 Task: Create new vendor bill with Date Opened: 15-Apr-23, Select Vendor: ELEASE, Terms: Net 7. Make bill entry for item-1 with Date: 15-Apr-23, Description: Copier, Expense Account: Equipment Rental, Quantity: 7, Unit Price: 22, Sales Tax: Y, Sales Tax Included: Y, Tax Table: Sales Tax. Post Bill with Post Date: 15-Apr-23, Post to Accounts: Liabilities:Accounts Payble. Pay / Process Payment with Transaction Date: 21-Apr-23, Amount: 154, Transfer Account: Checking Account. Go to 'Print Bill'.
Action: Mouse moved to (139, 22)
Screenshot: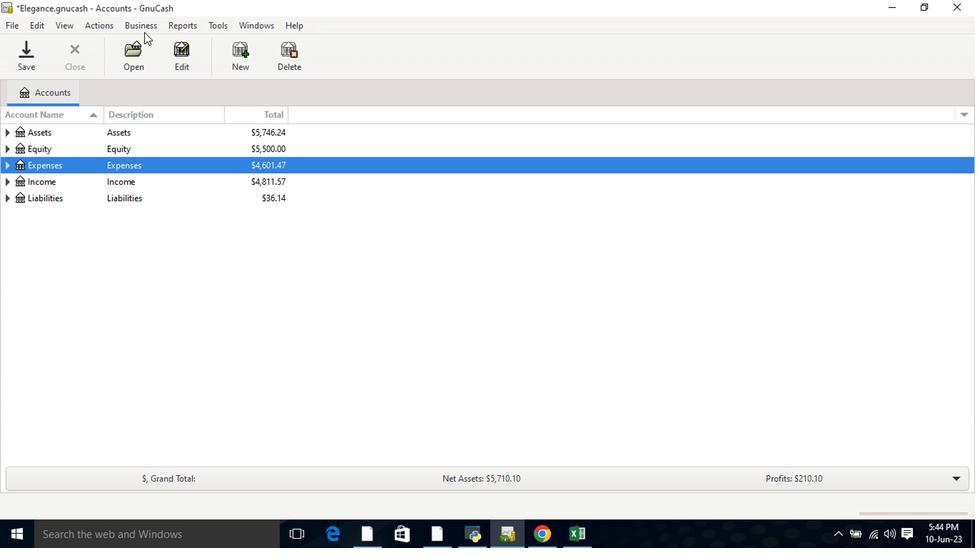 
Action: Mouse pressed left at (139, 22)
Screenshot: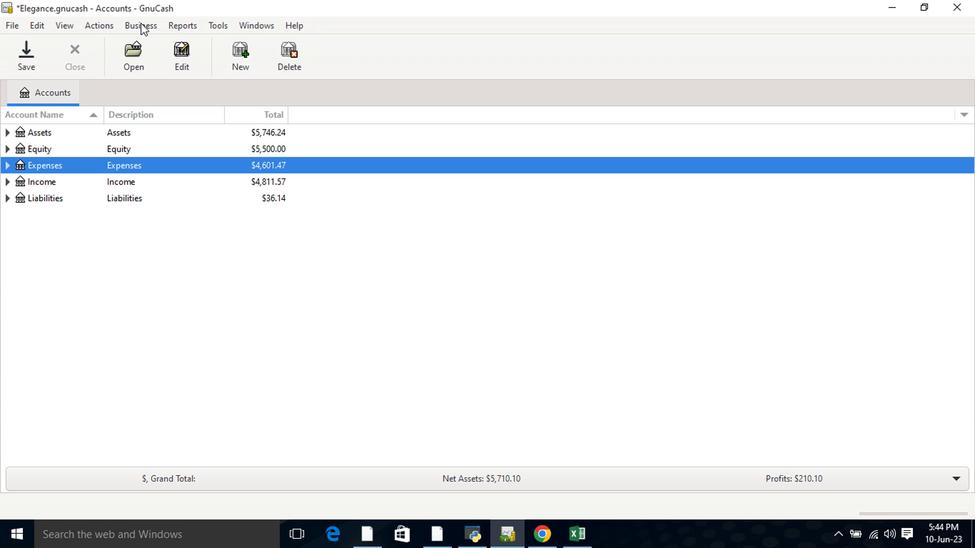 
Action: Mouse moved to (148, 57)
Screenshot: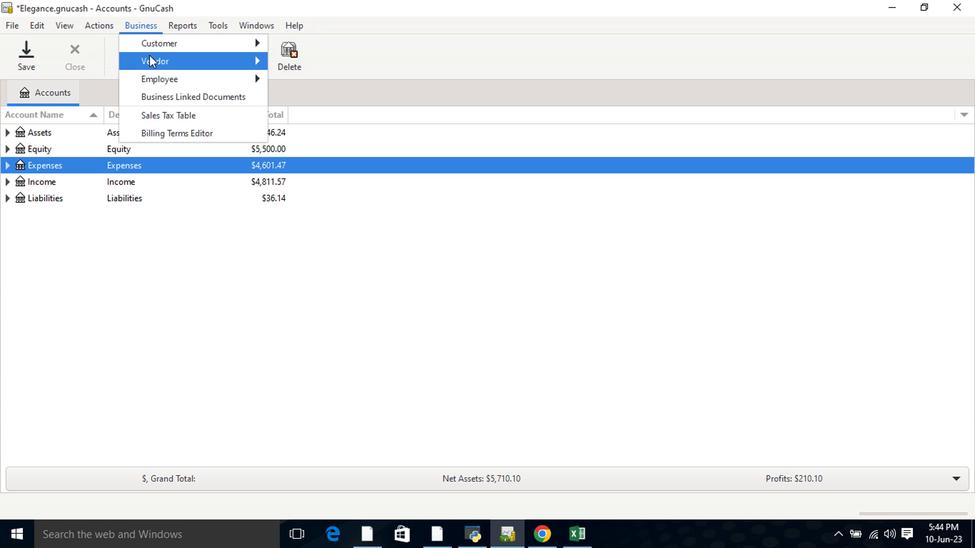 
Action: Mouse pressed left at (148, 57)
Screenshot: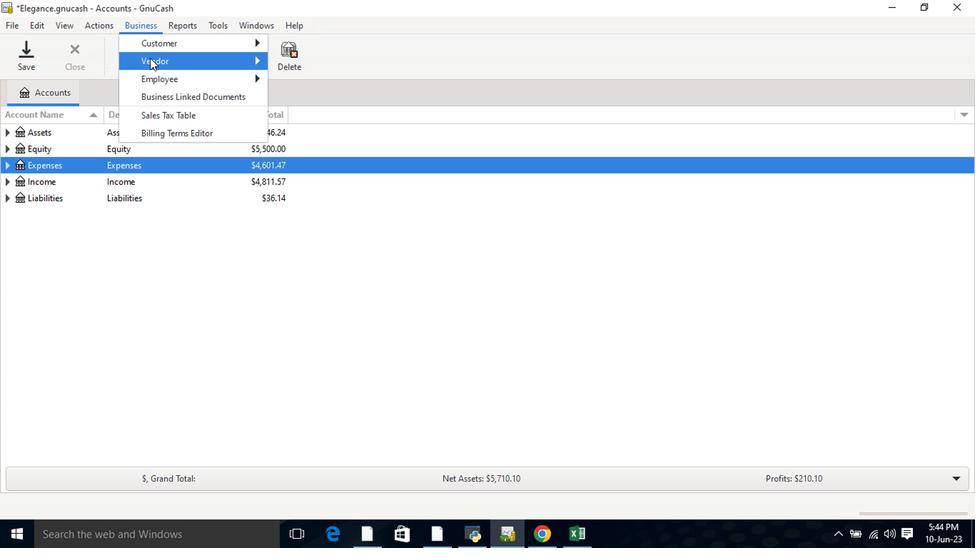 
Action: Mouse moved to (314, 115)
Screenshot: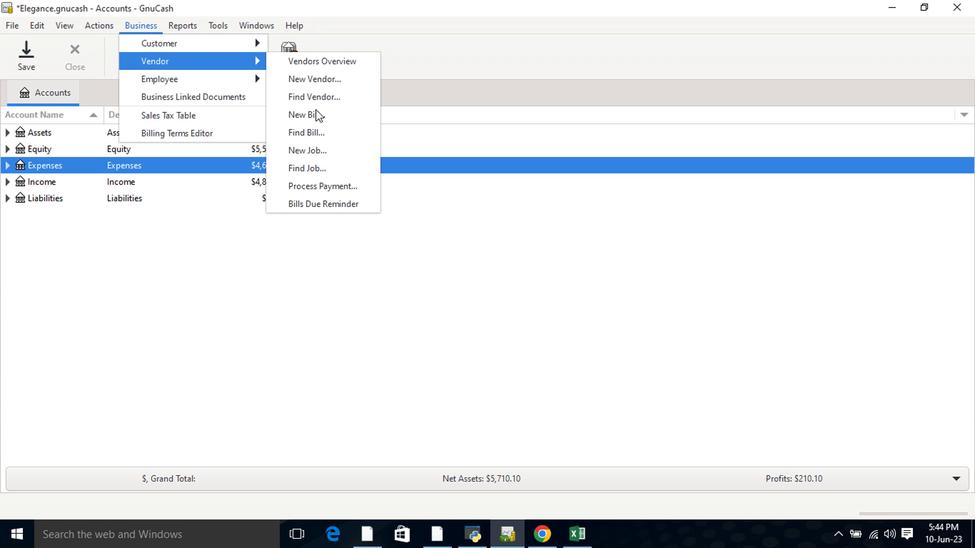
Action: Mouse pressed left at (314, 115)
Screenshot: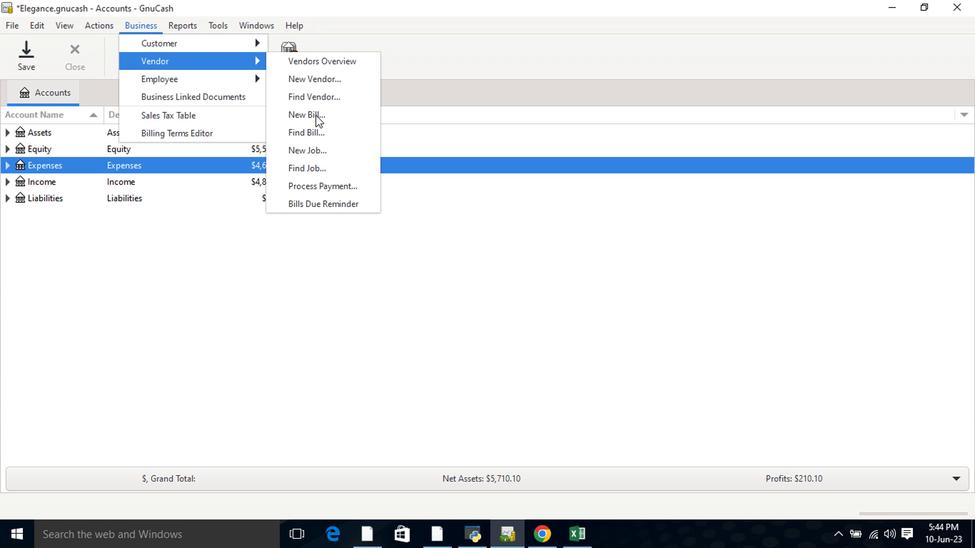 
Action: Mouse moved to (590, 186)
Screenshot: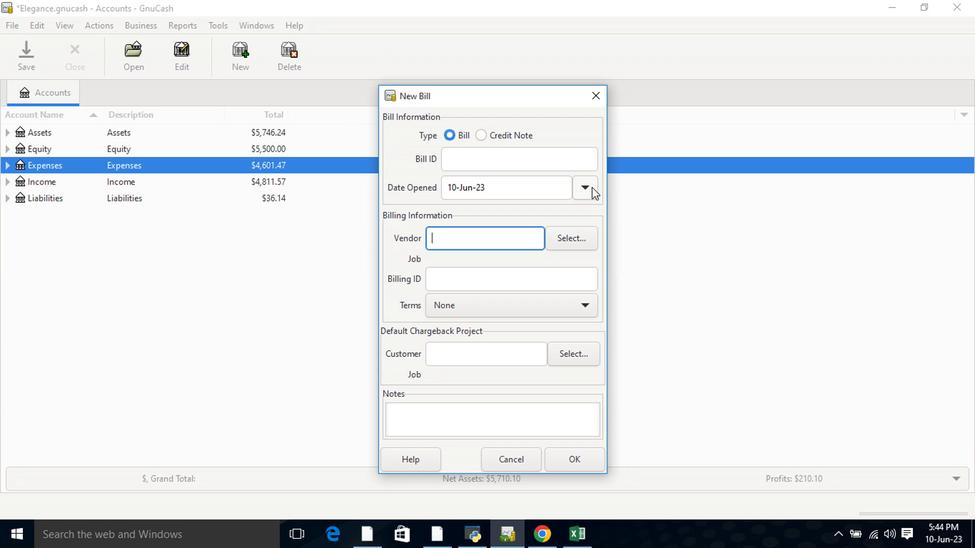 
Action: Mouse pressed left at (590, 186)
Screenshot: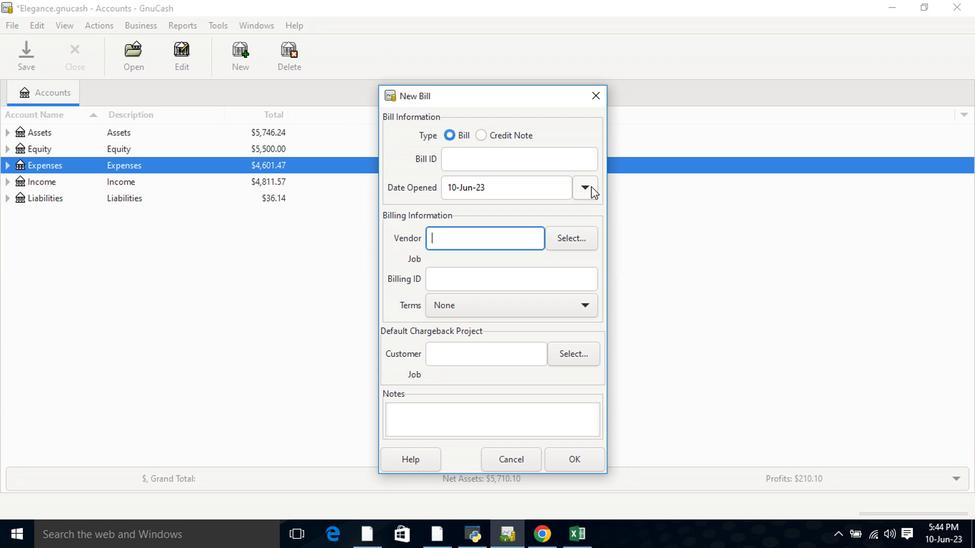 
Action: Mouse moved to (473, 209)
Screenshot: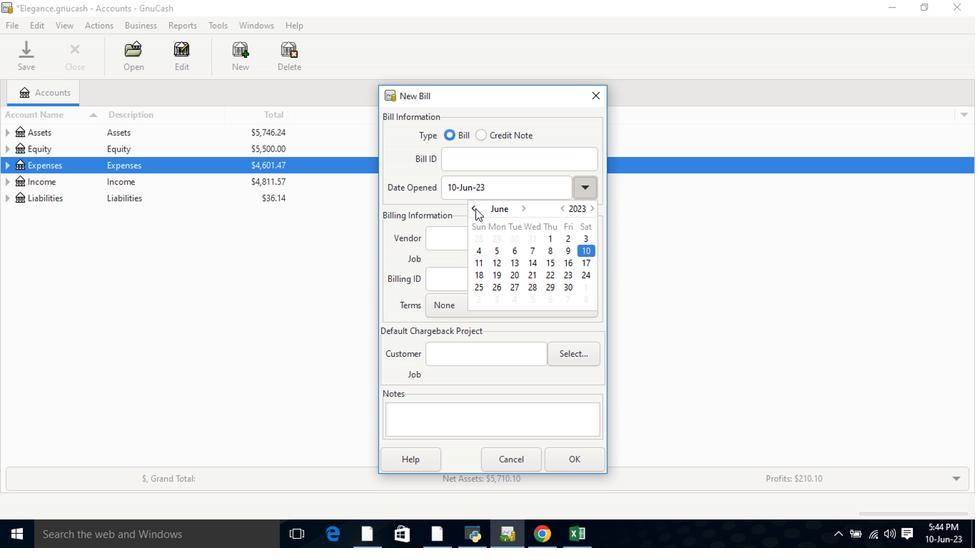 
Action: Mouse pressed left at (473, 209)
Screenshot: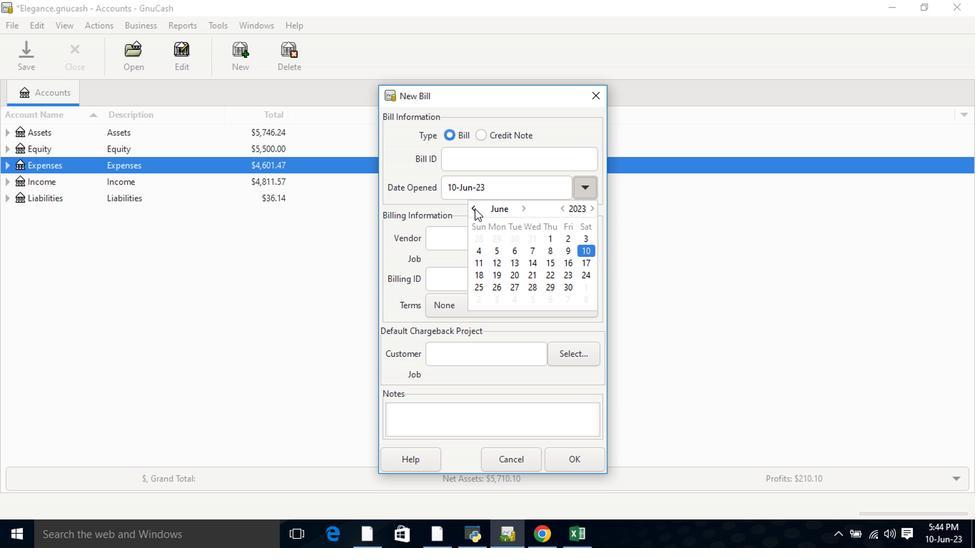 
Action: Mouse pressed left at (473, 209)
Screenshot: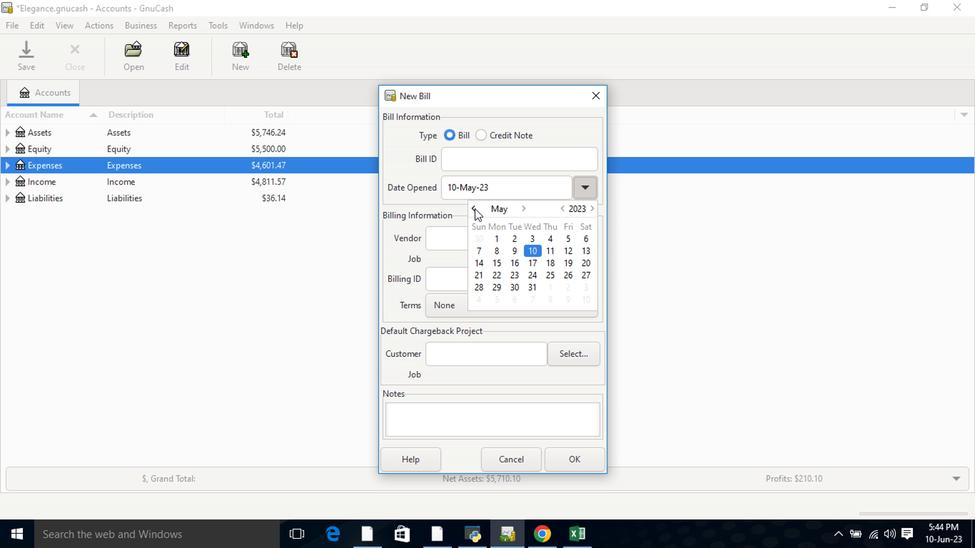 
Action: Mouse moved to (588, 266)
Screenshot: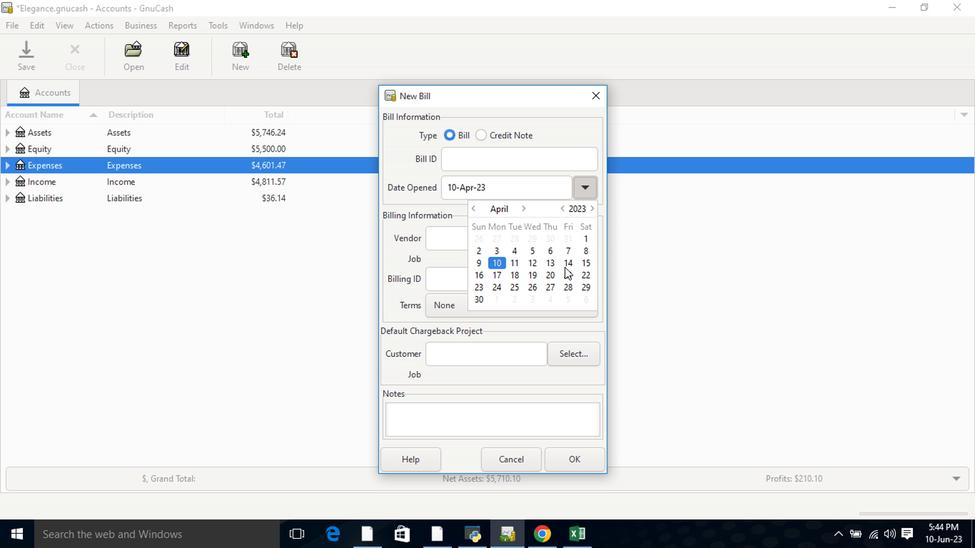 
Action: Mouse pressed left at (588, 266)
Screenshot: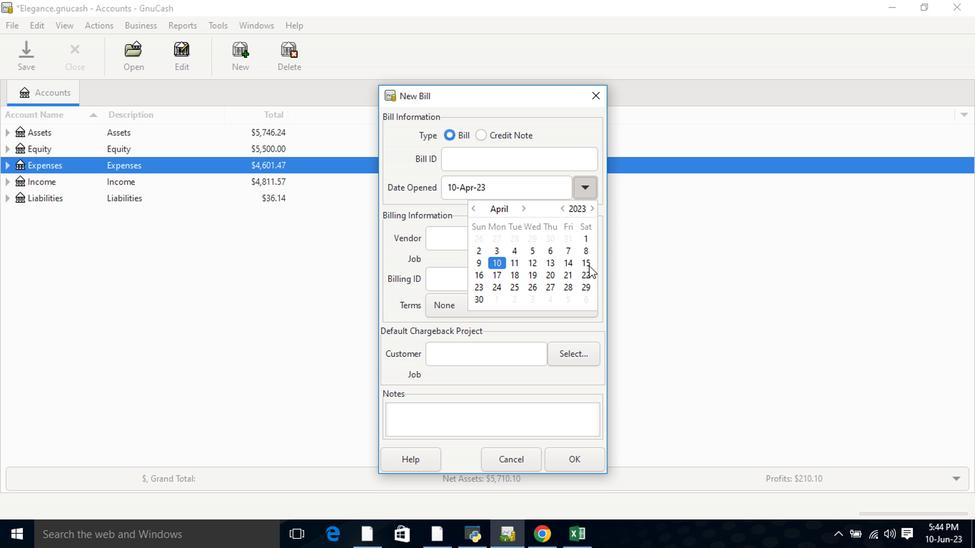 
Action: Mouse pressed left at (588, 266)
Screenshot: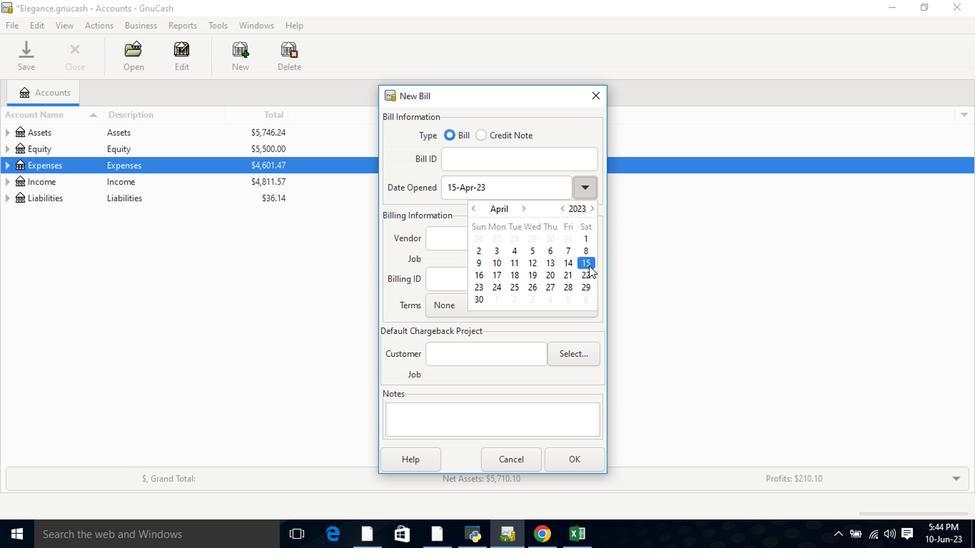 
Action: Mouse moved to (498, 234)
Screenshot: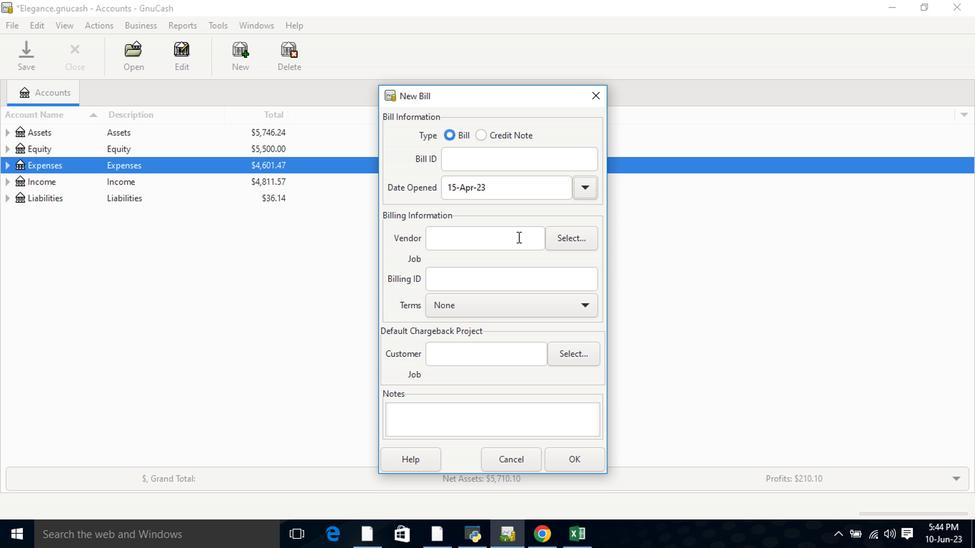
Action: Mouse pressed left at (498, 234)
Screenshot: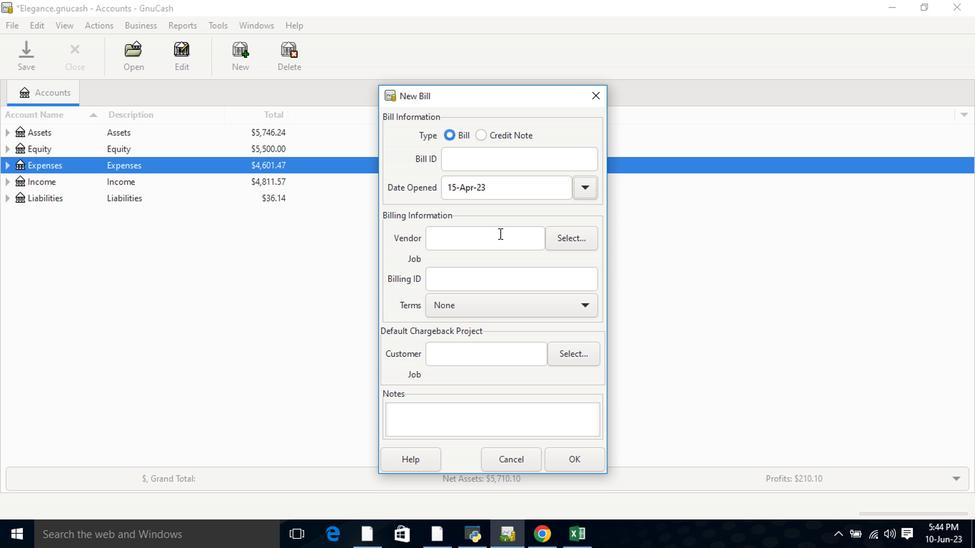 
Action: Key pressed <Key.shift>E
Screenshot: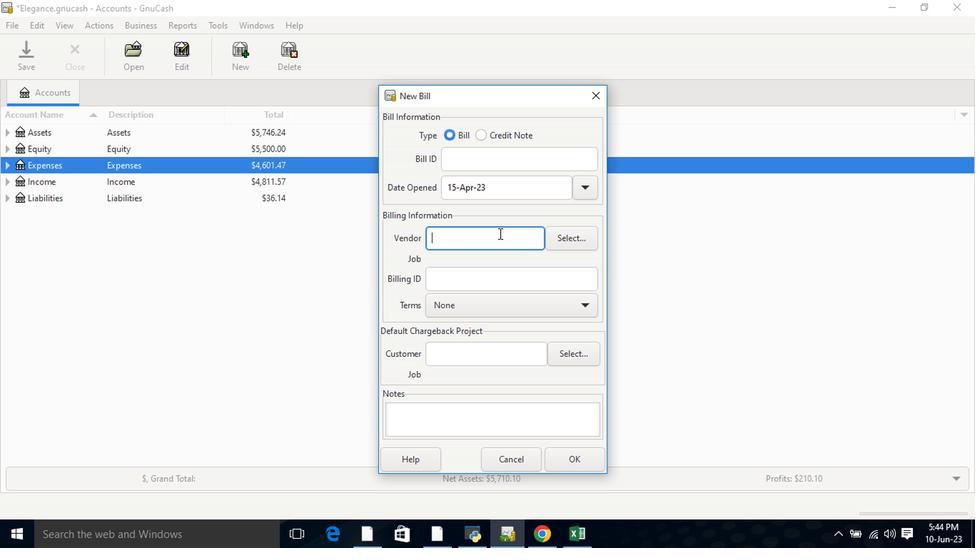 
Action: Mouse moved to (482, 277)
Screenshot: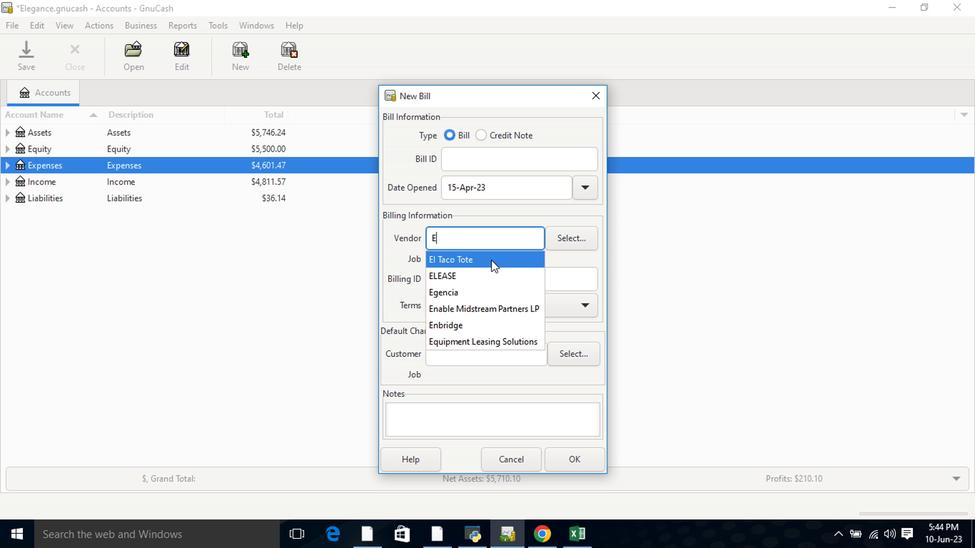 
Action: Mouse pressed left at (482, 277)
Screenshot: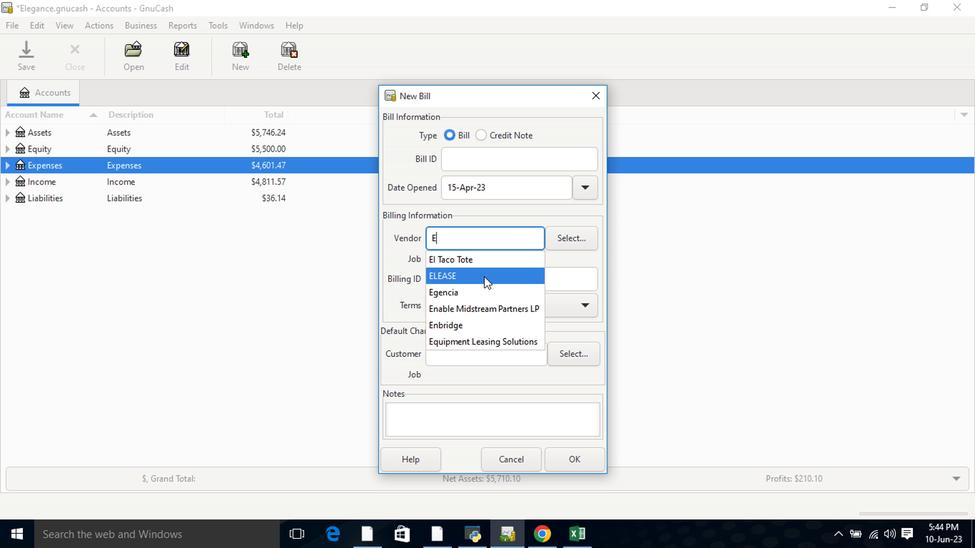 
Action: Mouse moved to (494, 322)
Screenshot: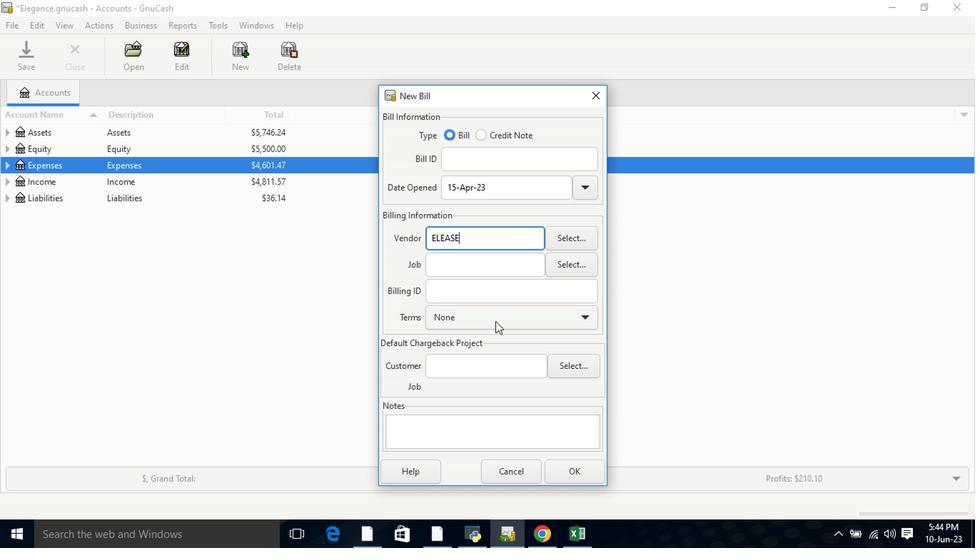 
Action: Mouse pressed left at (494, 322)
Screenshot: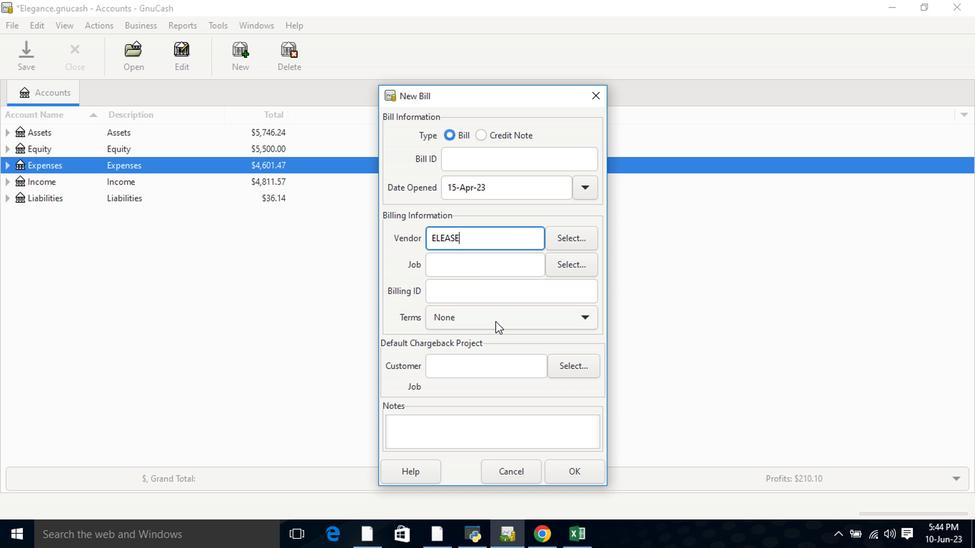 
Action: Mouse moved to (500, 376)
Screenshot: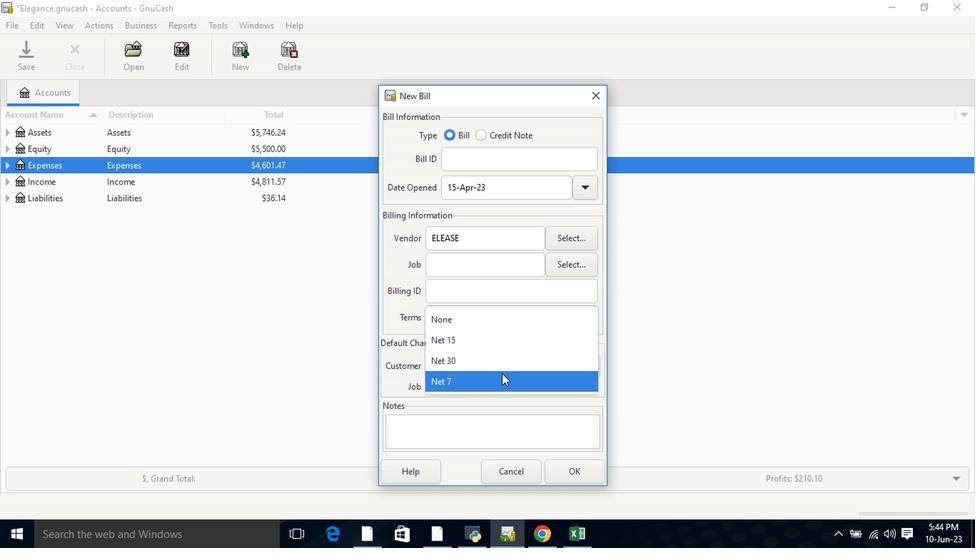 
Action: Mouse pressed left at (500, 376)
Screenshot: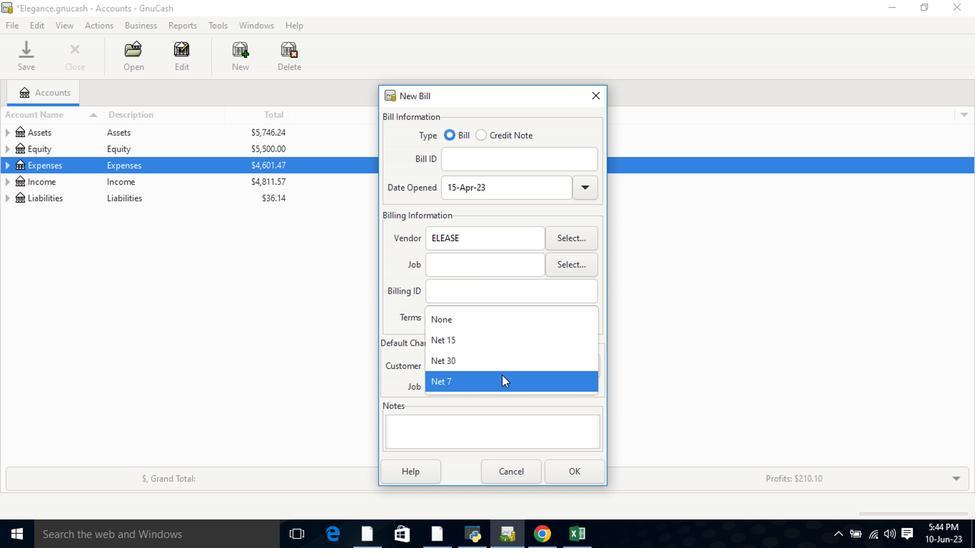 
Action: Mouse moved to (561, 465)
Screenshot: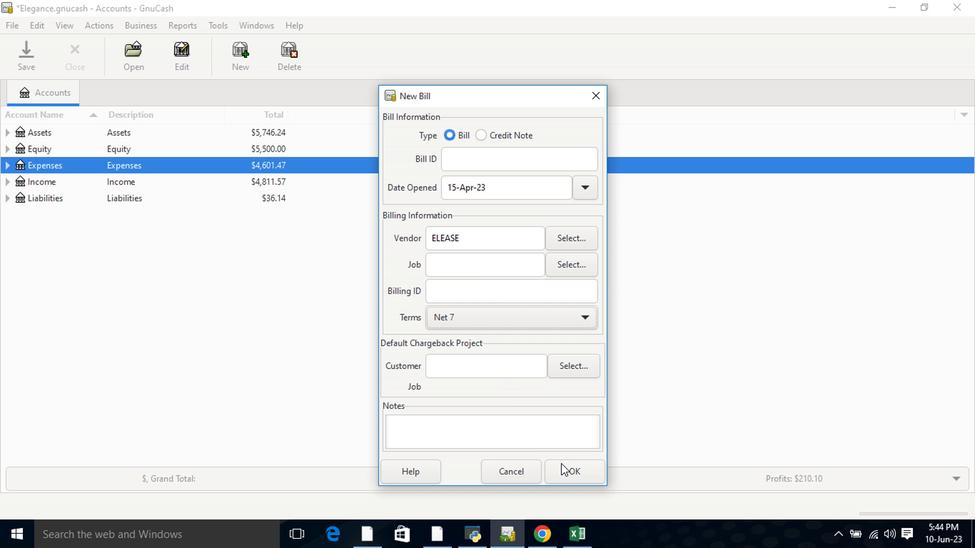 
Action: Mouse pressed left at (561, 465)
Screenshot: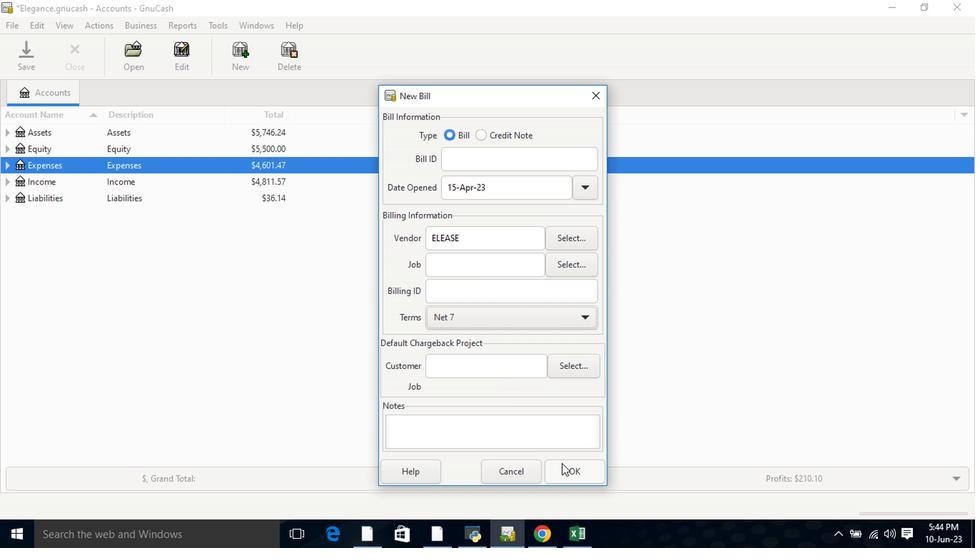 
Action: Mouse moved to (170, 335)
Screenshot: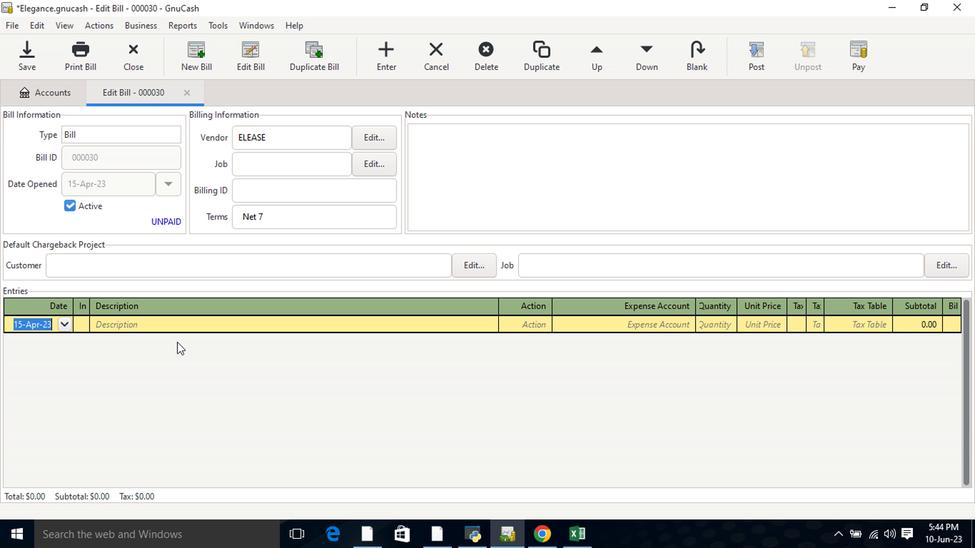 
Action: Key pressed <Key.tab><Key.shift>Copier<Key.tab><Key.tab>equi<Key.tab>7<Key.tab>22<Key.tab>
Screenshot: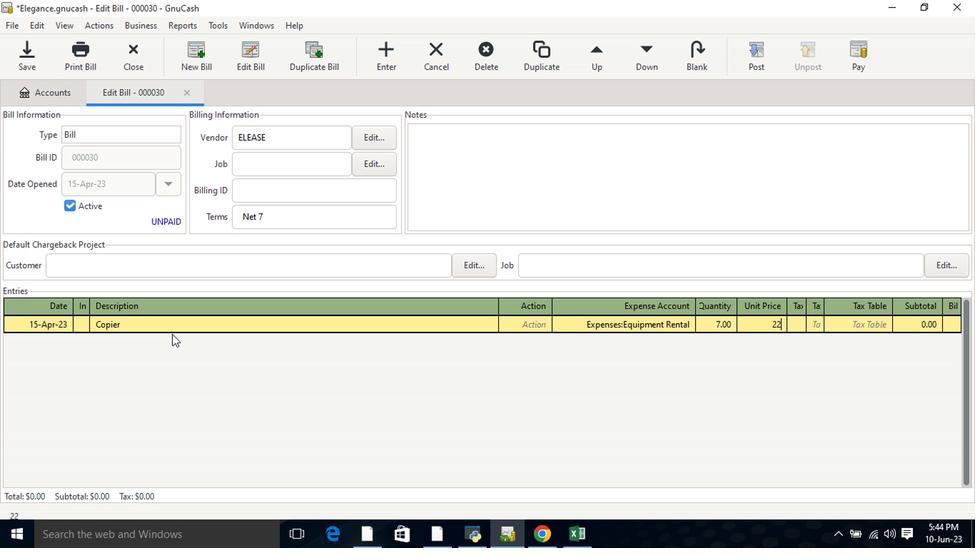 
Action: Mouse moved to (791, 328)
Screenshot: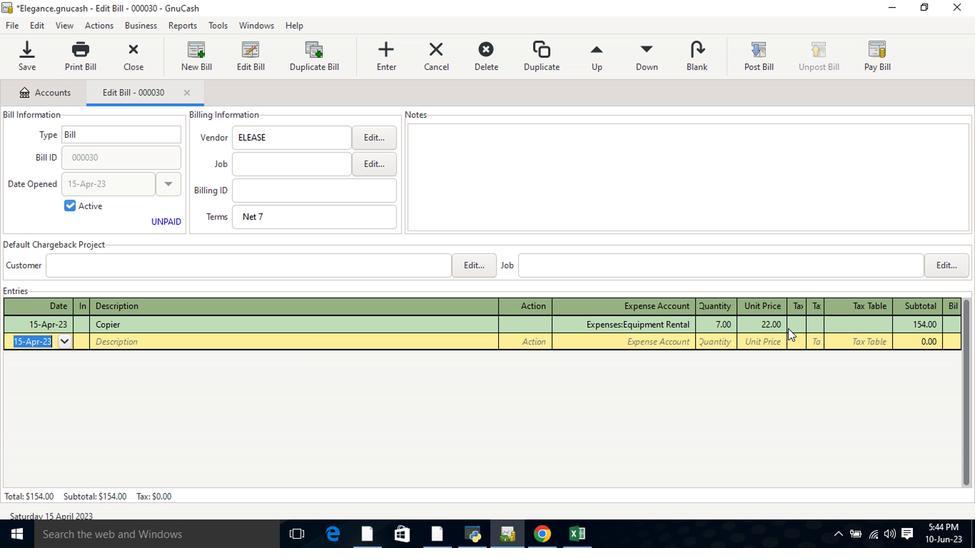 
Action: Mouse pressed left at (791, 328)
Screenshot: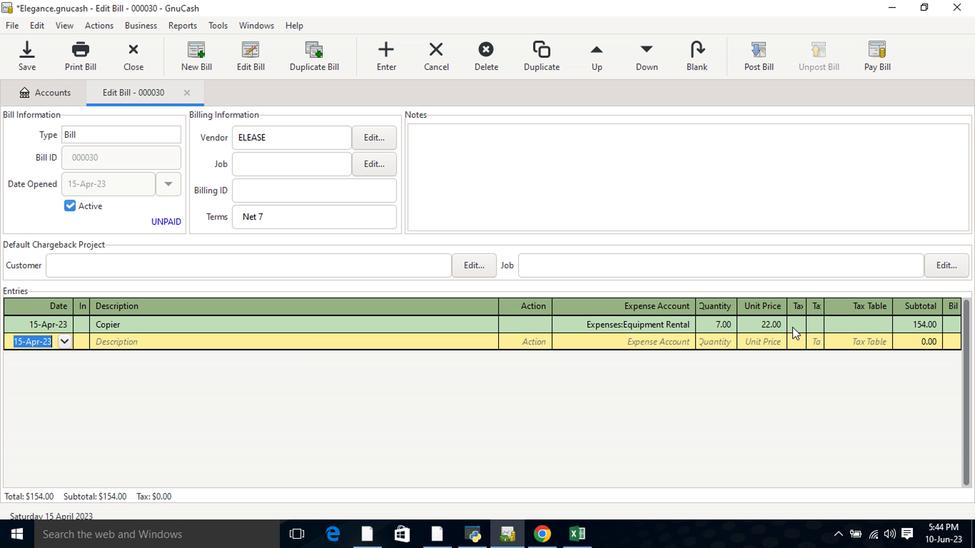 
Action: Mouse moved to (794, 328)
Screenshot: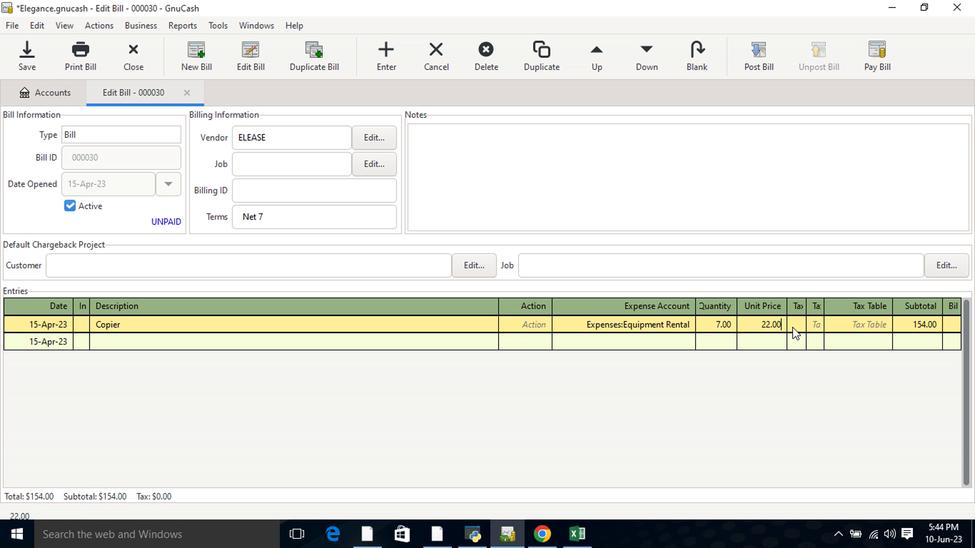 
Action: Mouse pressed left at (794, 328)
Screenshot: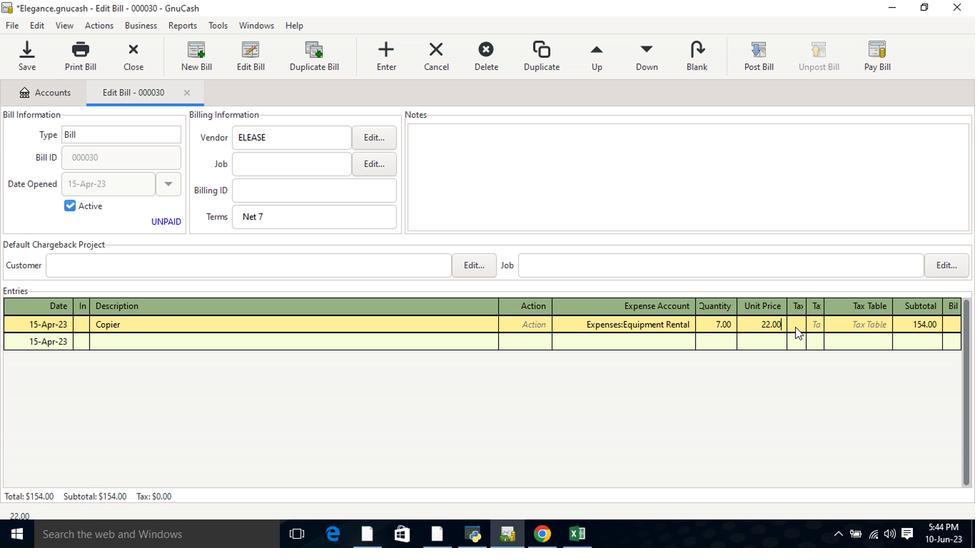 
Action: Mouse moved to (821, 327)
Screenshot: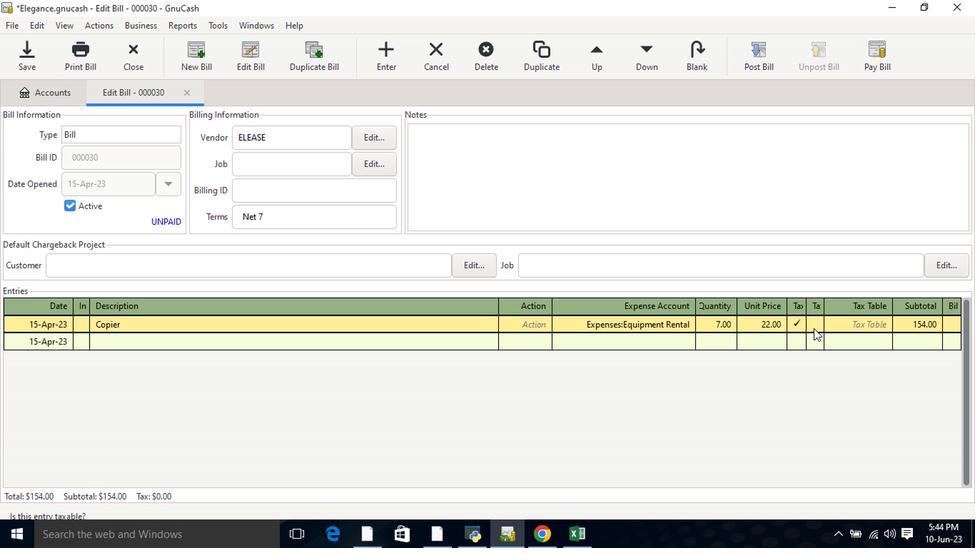 
Action: Mouse pressed left at (821, 327)
Screenshot: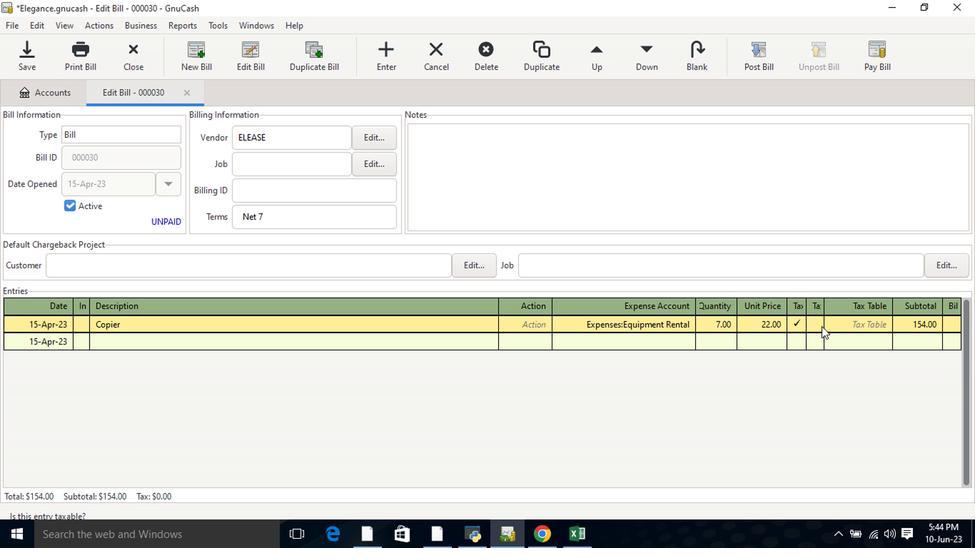 
Action: Mouse moved to (863, 326)
Screenshot: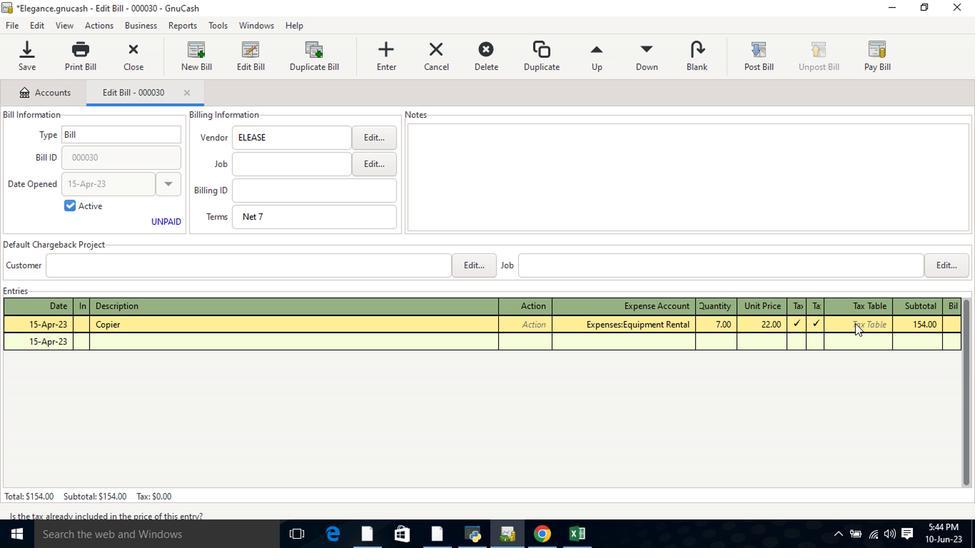 
Action: Key pressed <Key.tab>
Screenshot: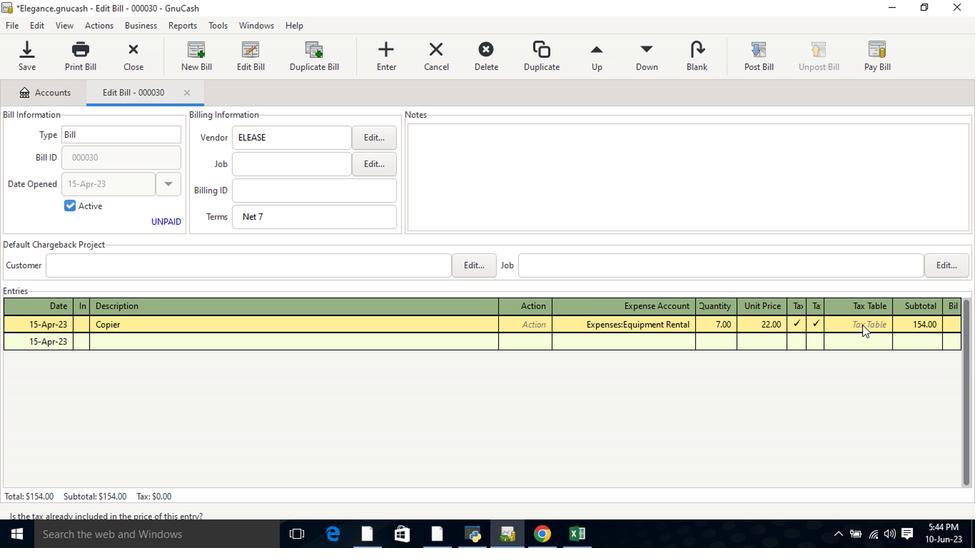 
Action: Mouse moved to (880, 327)
Screenshot: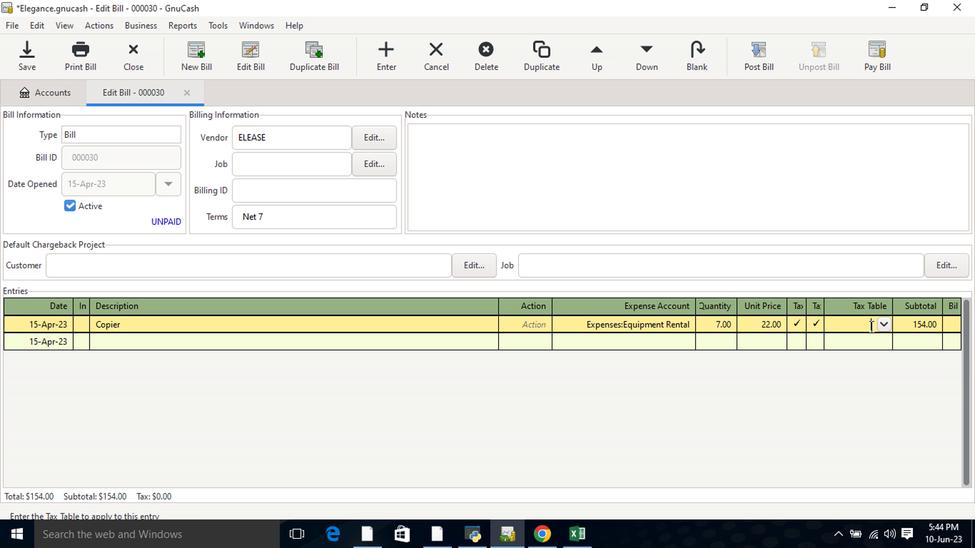 
Action: Mouse pressed left at (880, 327)
Screenshot: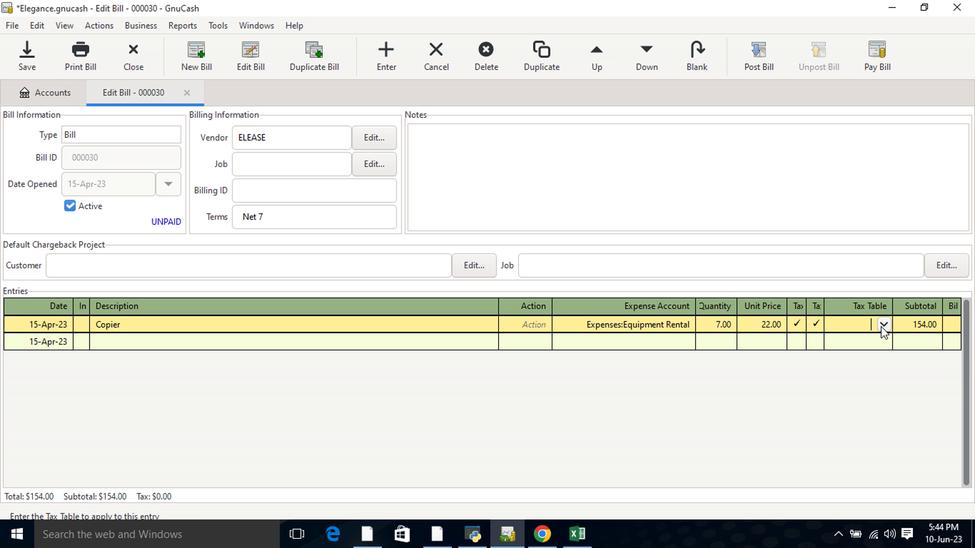 
Action: Mouse moved to (876, 343)
Screenshot: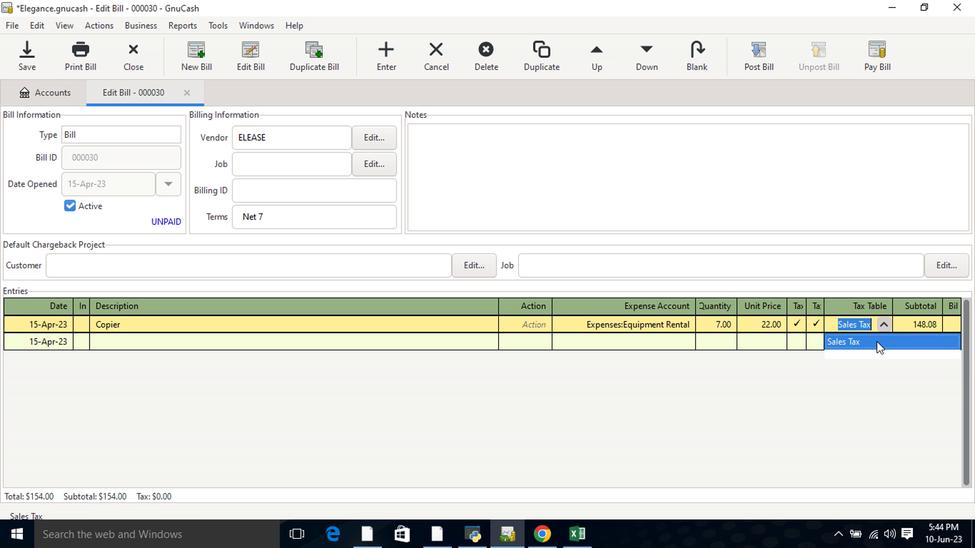 
Action: Mouse pressed left at (876, 343)
Screenshot: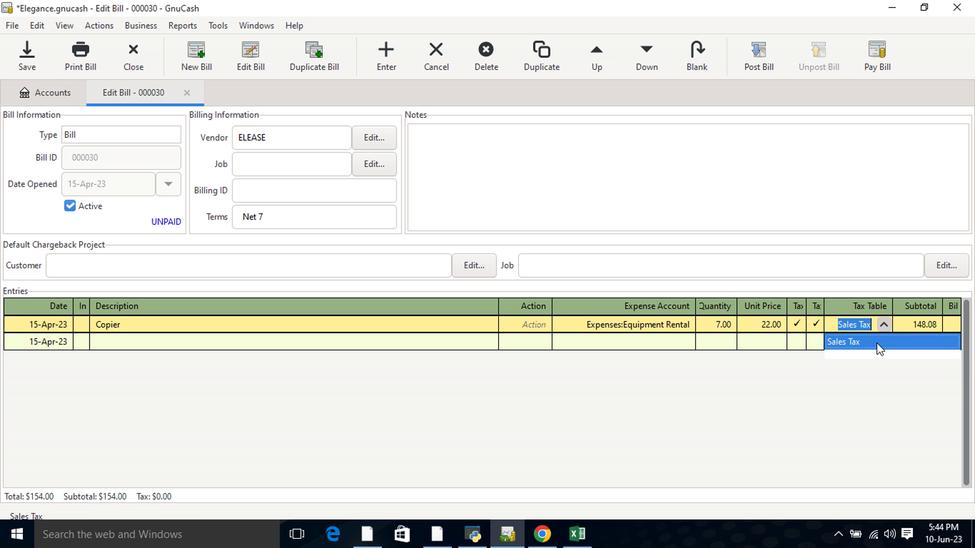 
Action: Mouse moved to (874, 357)
Screenshot: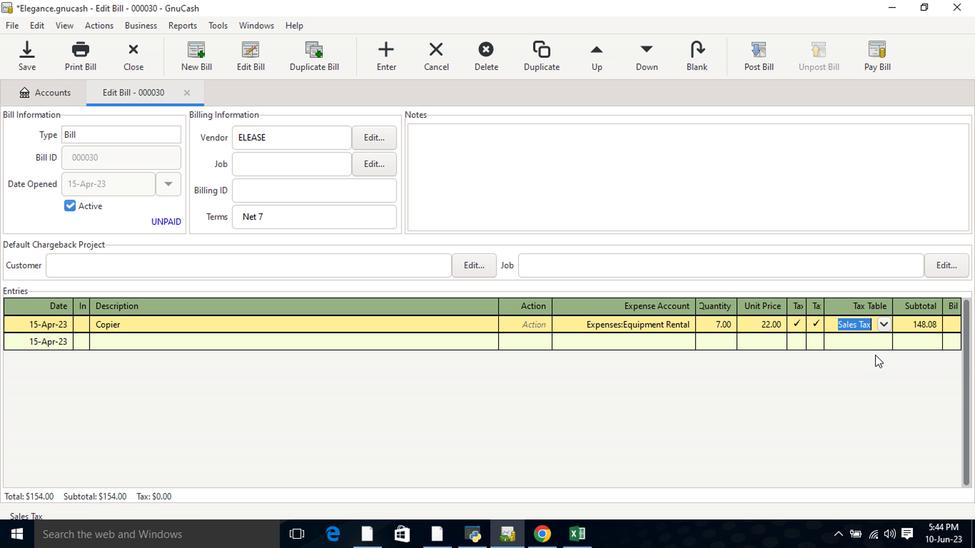 
Action: Key pressed <Key.tab>
Screenshot: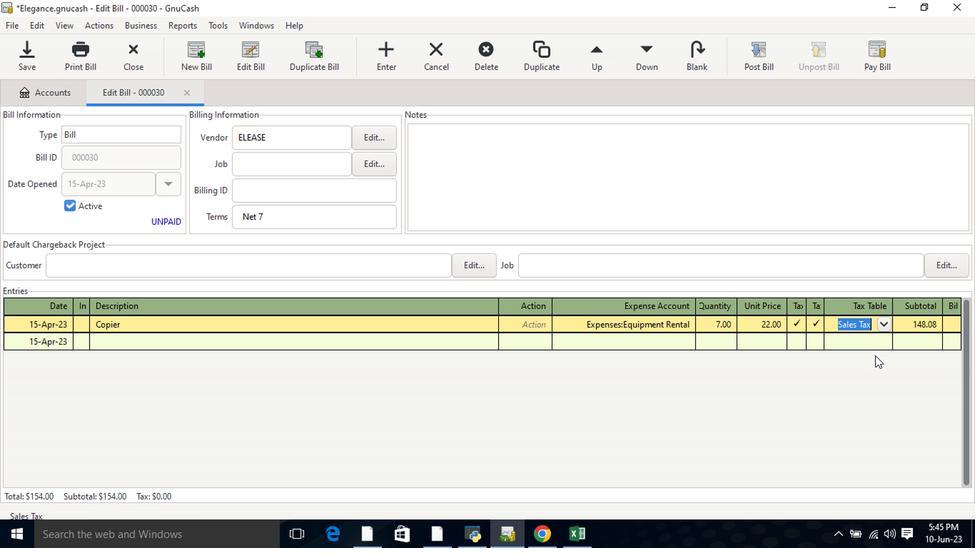 
Action: Mouse moved to (760, 58)
Screenshot: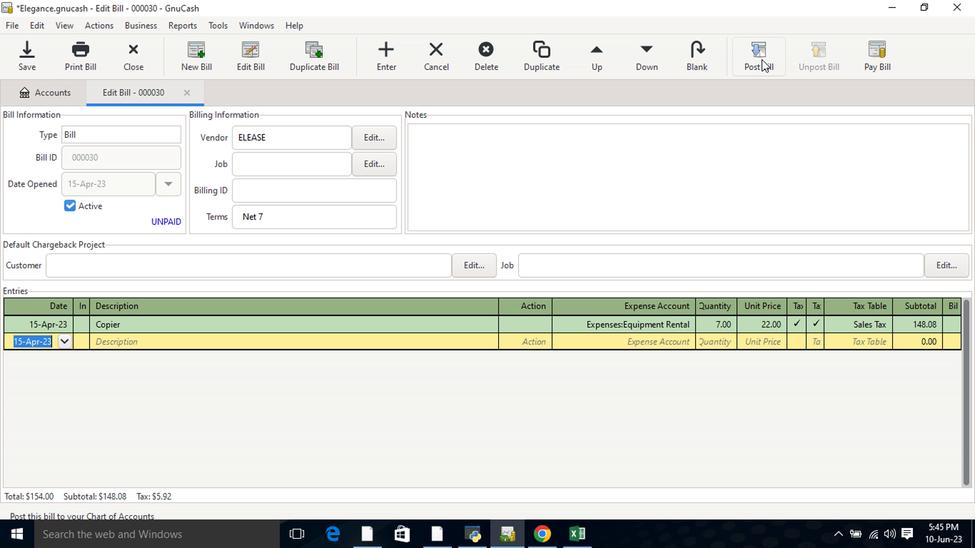 
Action: Mouse pressed left at (760, 58)
Screenshot: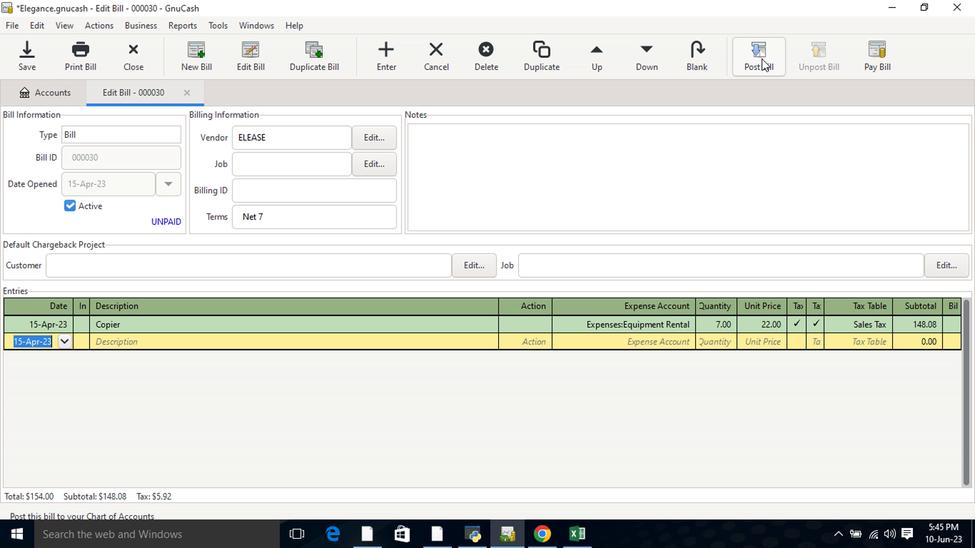 
Action: Mouse moved to (600, 367)
Screenshot: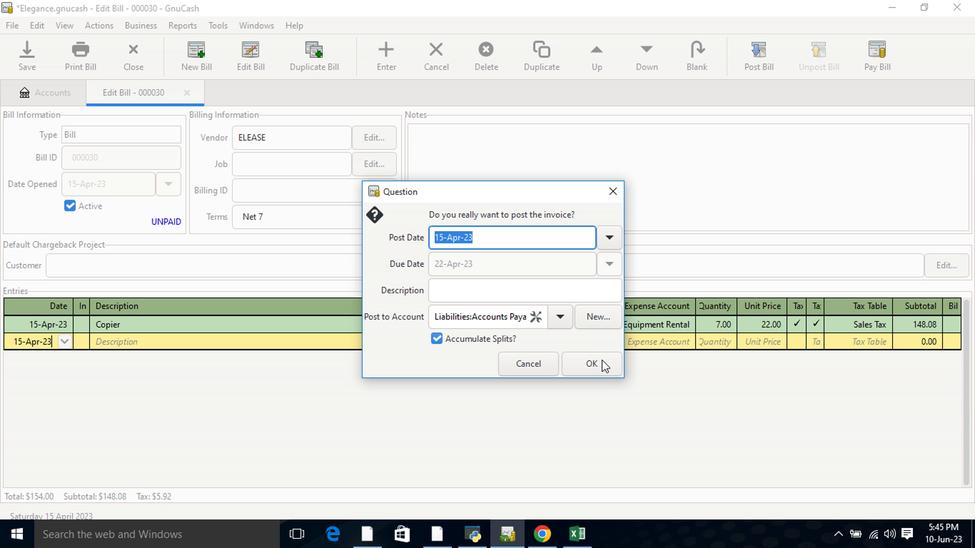 
Action: Mouse pressed left at (600, 367)
Screenshot: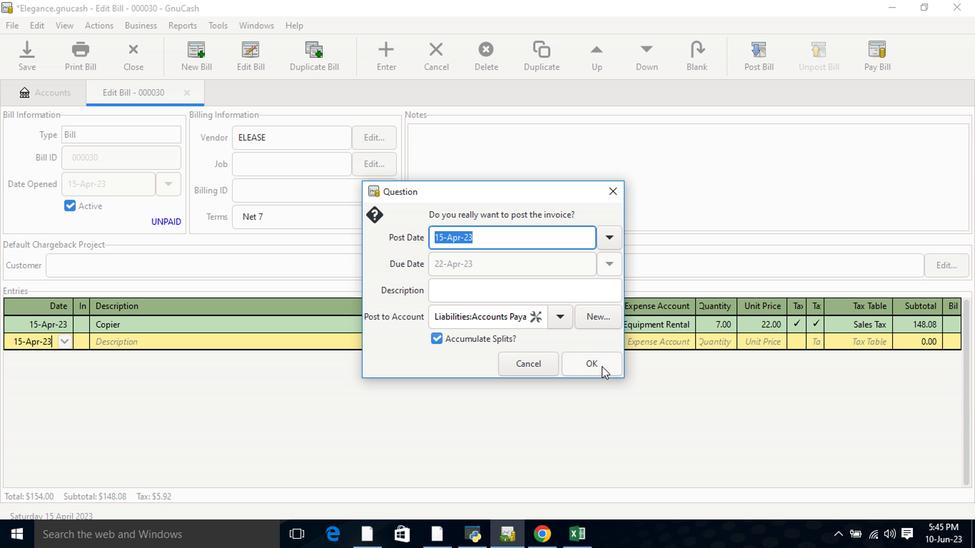 
Action: Mouse moved to (850, 54)
Screenshot: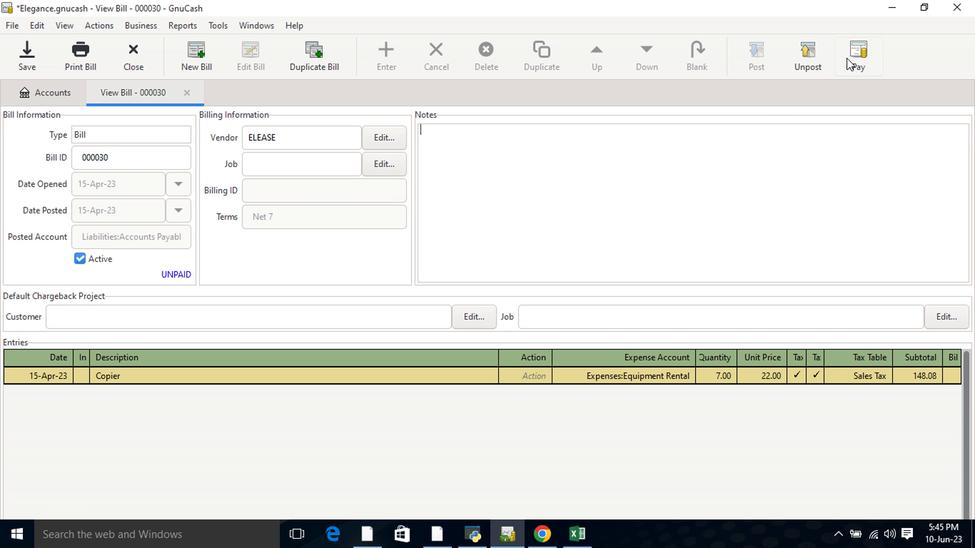 
Action: Mouse pressed left at (850, 54)
Screenshot: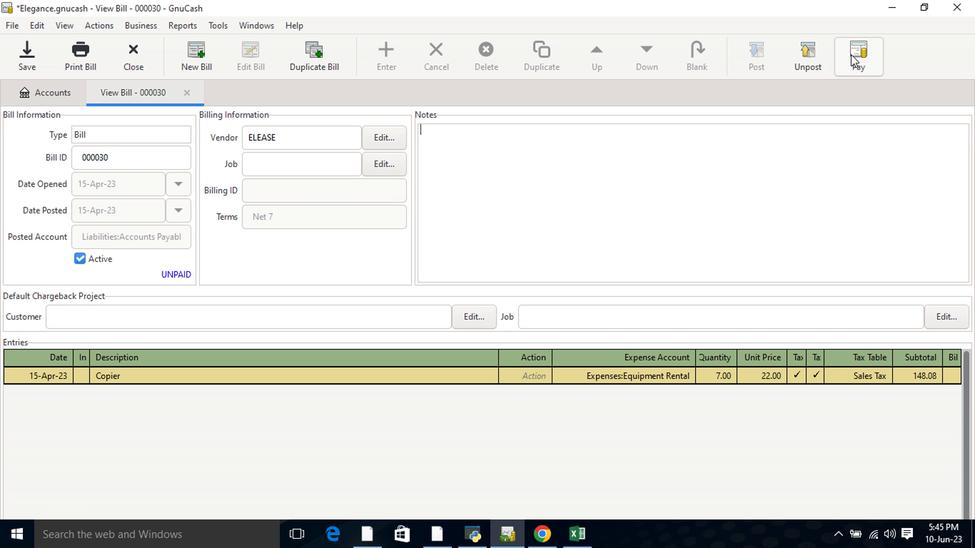 
Action: Mouse moved to (430, 283)
Screenshot: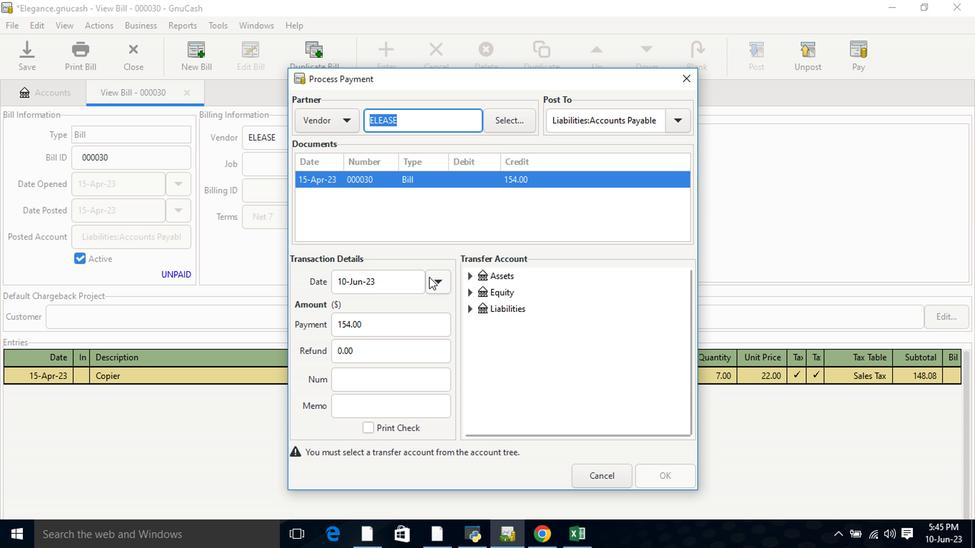
Action: Mouse pressed left at (430, 283)
Screenshot: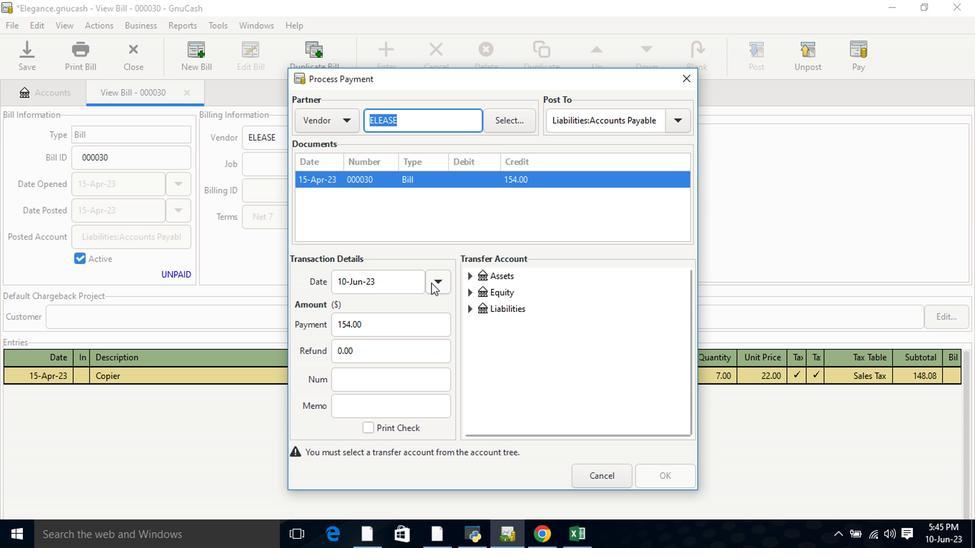 
Action: Mouse moved to (325, 303)
Screenshot: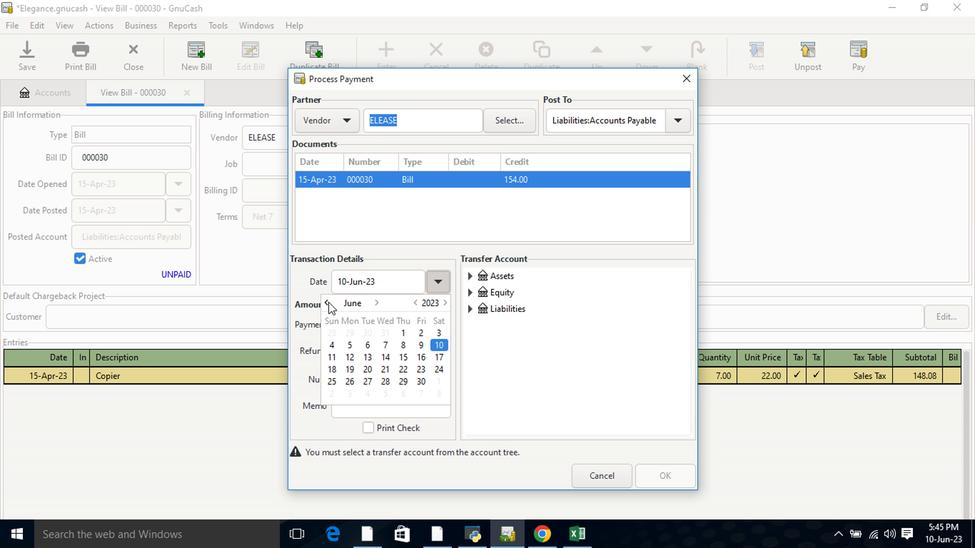 
Action: Mouse pressed left at (325, 303)
Screenshot: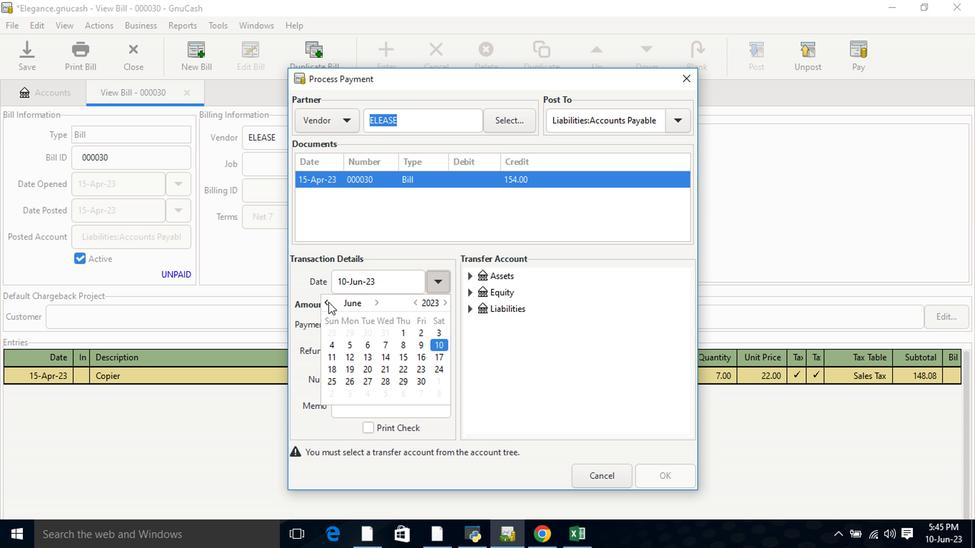 
Action: Mouse pressed left at (325, 303)
Screenshot: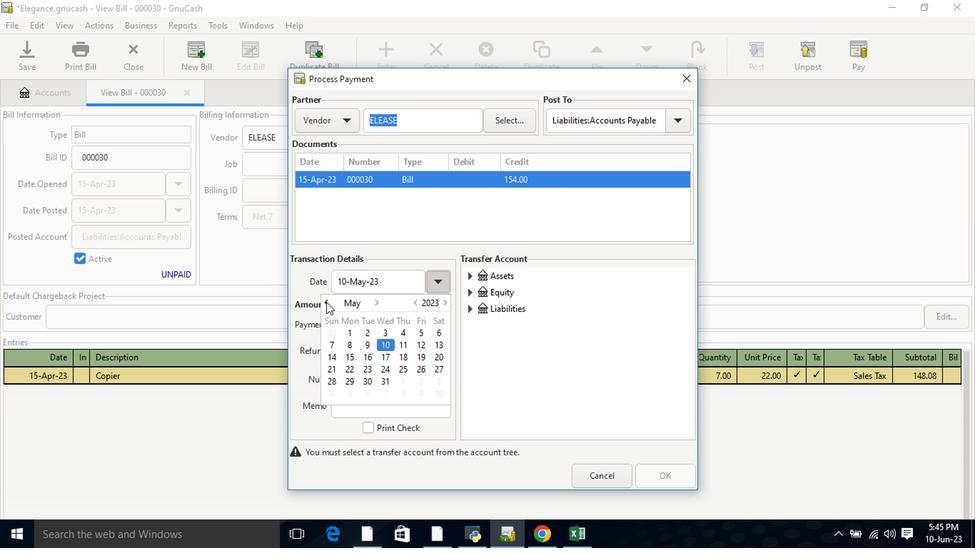 
Action: Mouse moved to (420, 369)
Screenshot: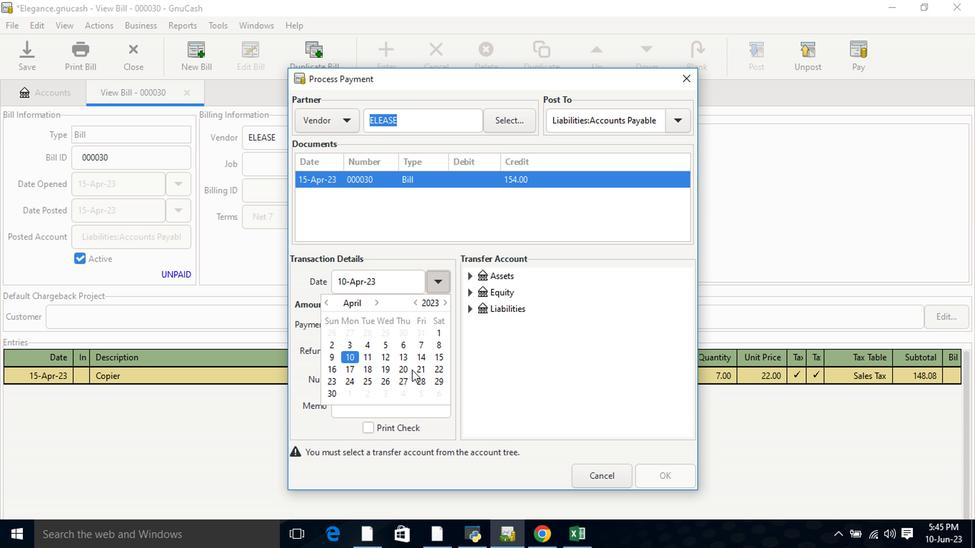 
Action: Mouse pressed left at (420, 369)
Screenshot: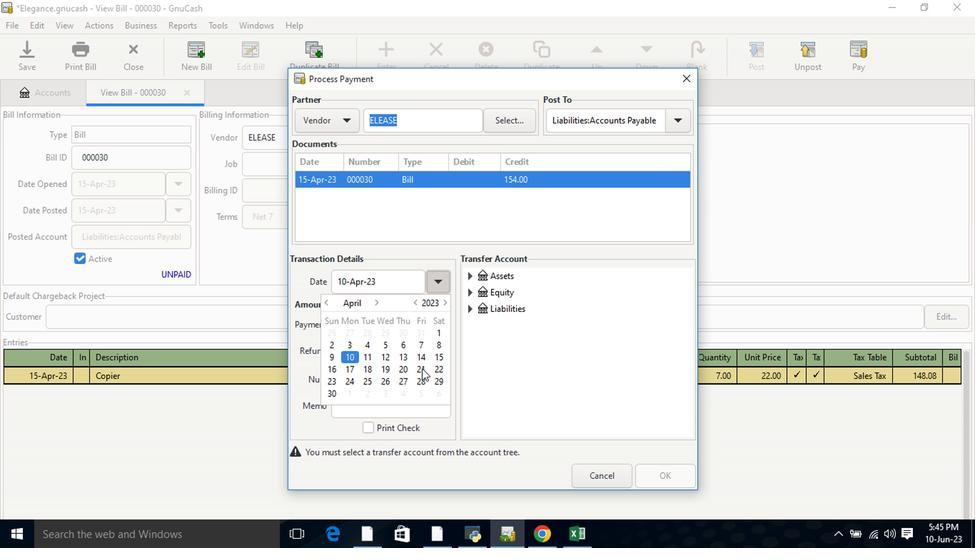 
Action: Mouse pressed left at (420, 369)
Screenshot: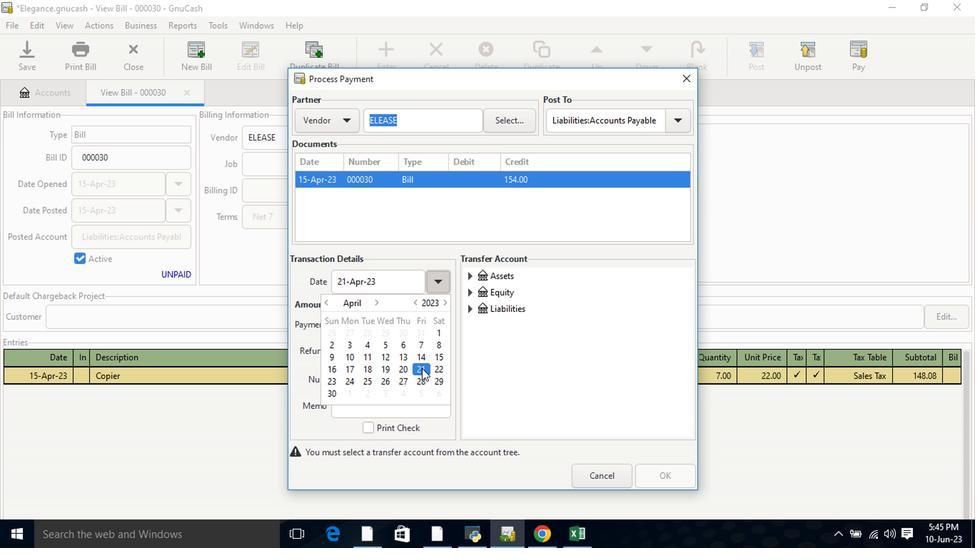 
Action: Mouse moved to (468, 277)
Screenshot: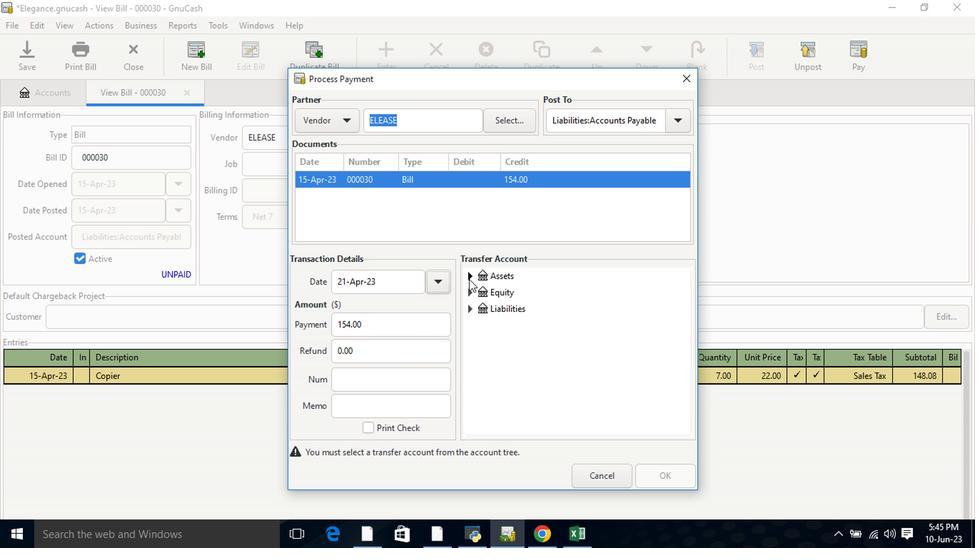 
Action: Mouse pressed left at (468, 277)
Screenshot: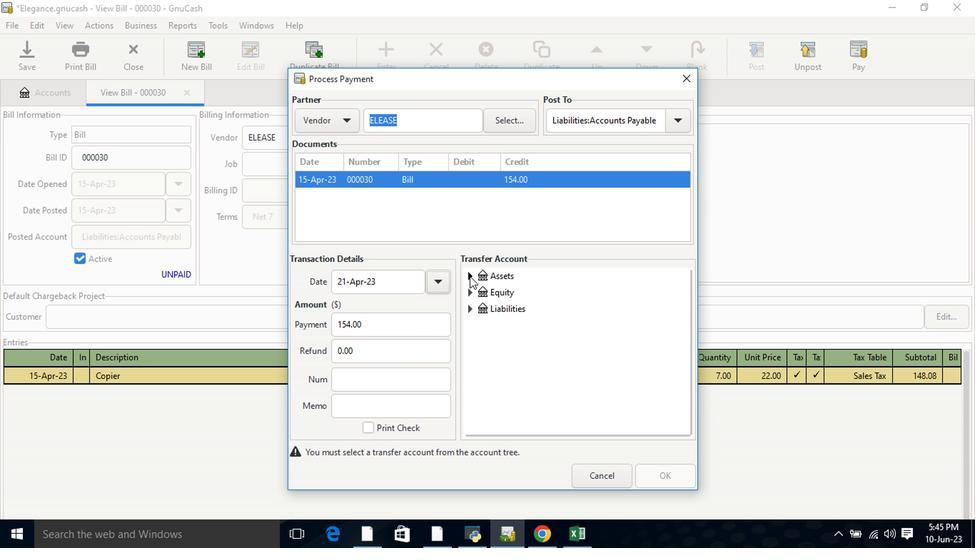 
Action: Mouse moved to (484, 293)
Screenshot: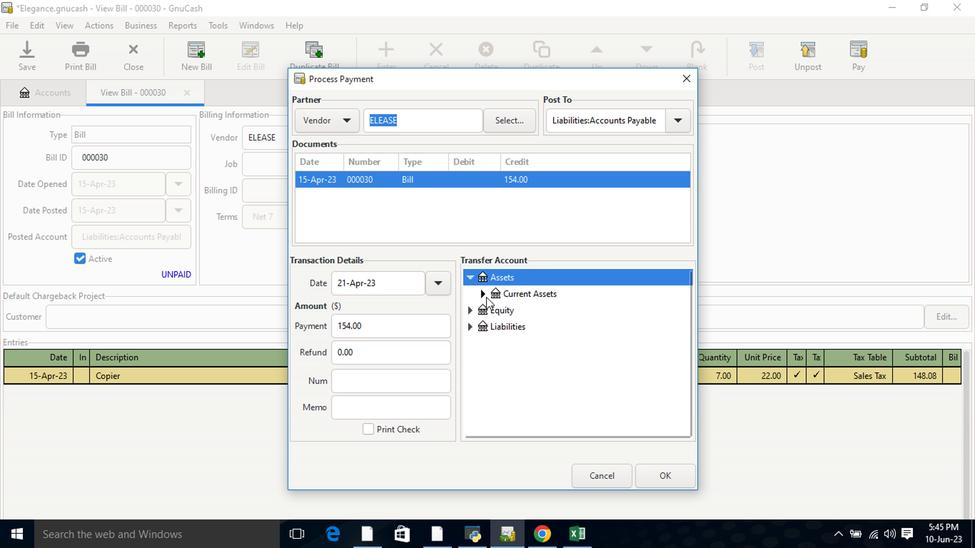 
Action: Mouse pressed left at (484, 293)
Screenshot: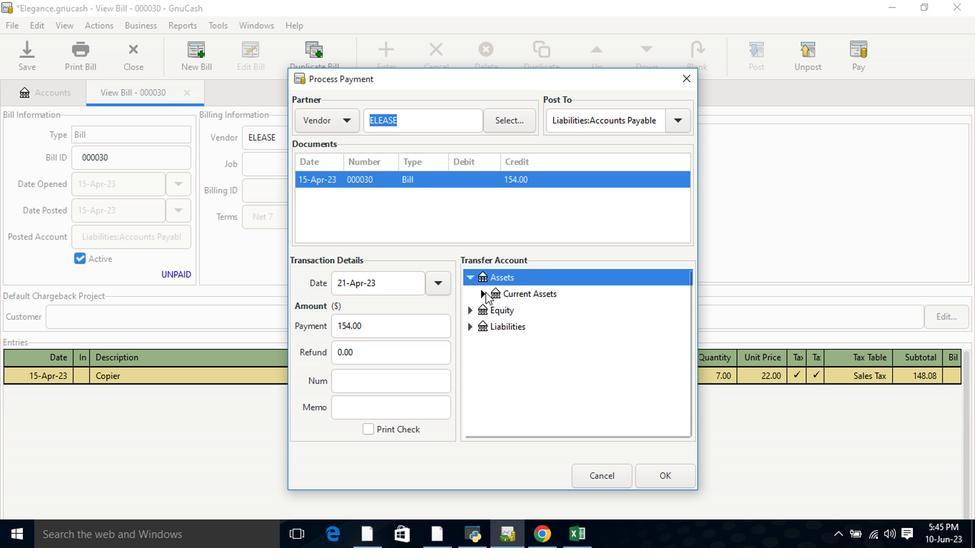 
Action: Mouse moved to (512, 308)
Screenshot: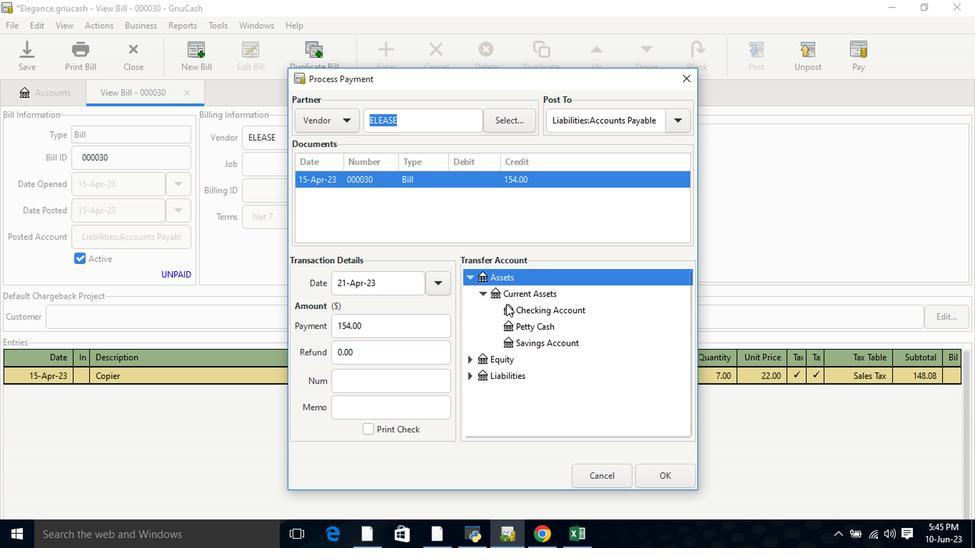 
Action: Mouse pressed left at (512, 308)
Screenshot: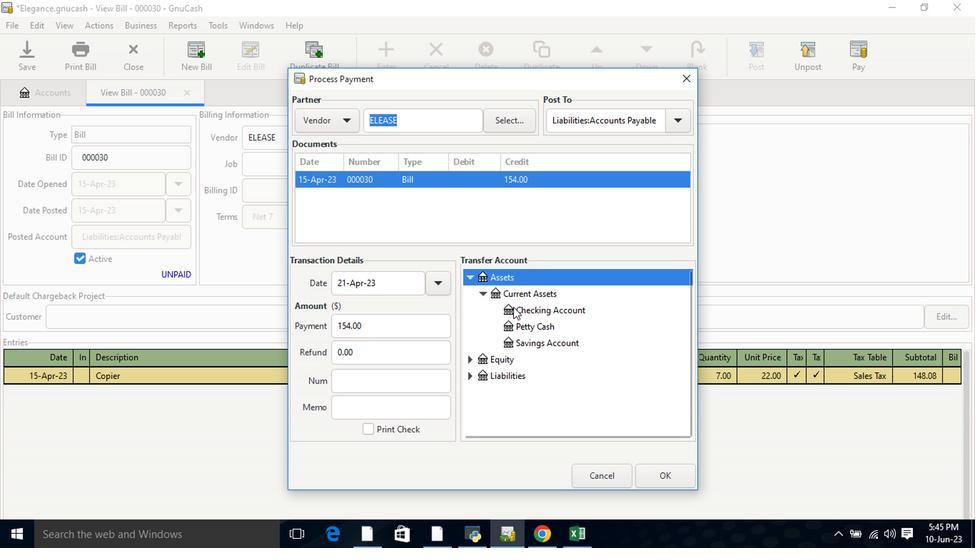 
Action: Mouse moved to (657, 477)
Screenshot: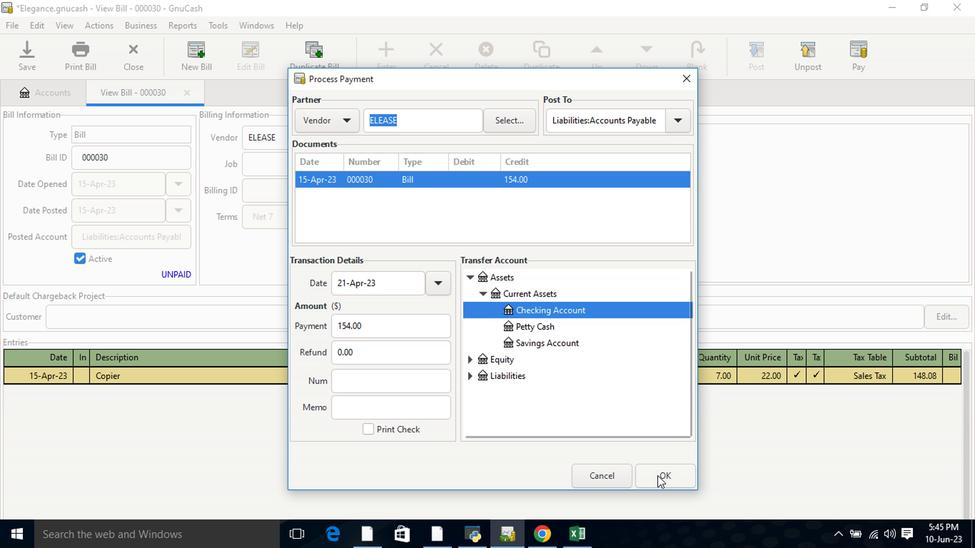 
Action: Mouse pressed left at (657, 477)
Screenshot: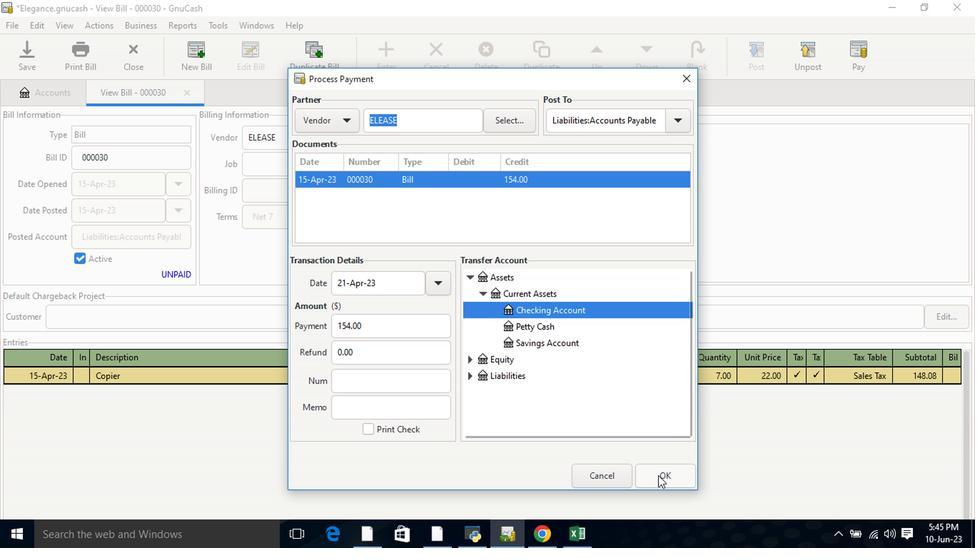 
Action: Mouse moved to (86, 56)
Screenshot: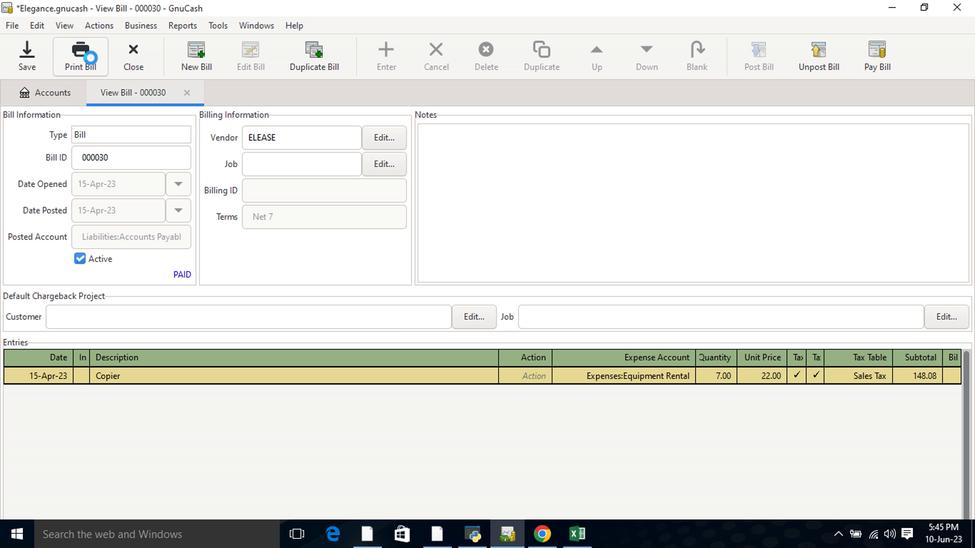 
Action: Mouse pressed left at (86, 56)
Screenshot: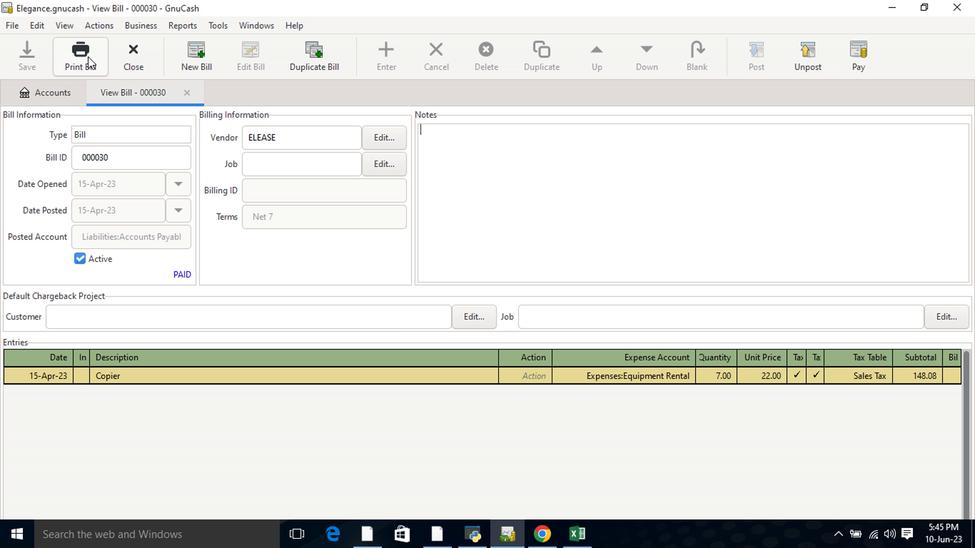 
Action: Mouse moved to (322, 409)
Screenshot: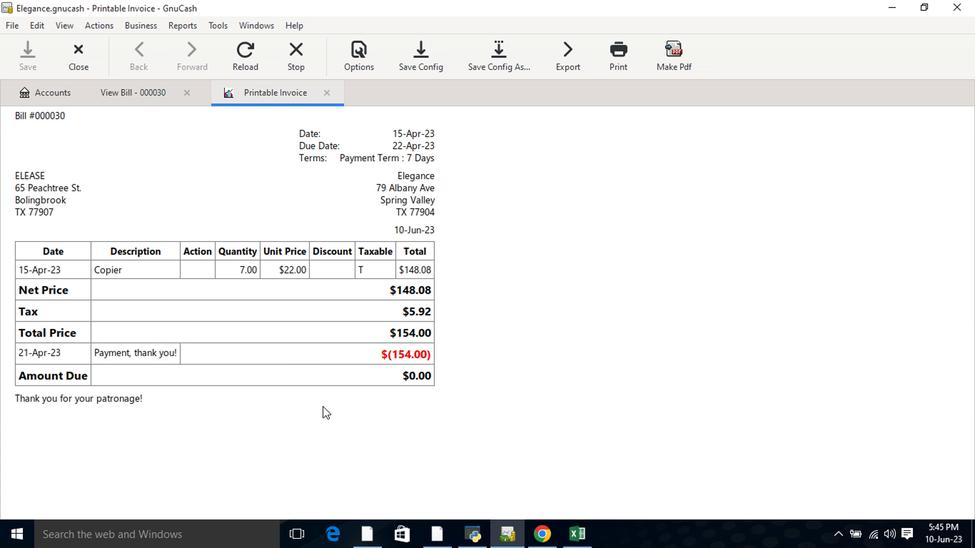 
